 Task: Open Card IT Infrastructure Planning in Board Team Collaboration Software to Workspace Business Incubators and add a team member Softage.1@softage.net, a label Yellow, a checklist Data Science, an attachment from your onedrive, a color Yellow and finally, add a card description 'Conduct customer research for new customer satisfaction metrics' and a comment 'This task presents an opportunity to demonstrate our project management and organizational skills, coordinating resources and timelines effectively.'. Add a start date 'Jan 01, 1900' with a due date 'Jan 08, 1900'
Action: Mouse moved to (292, 177)
Screenshot: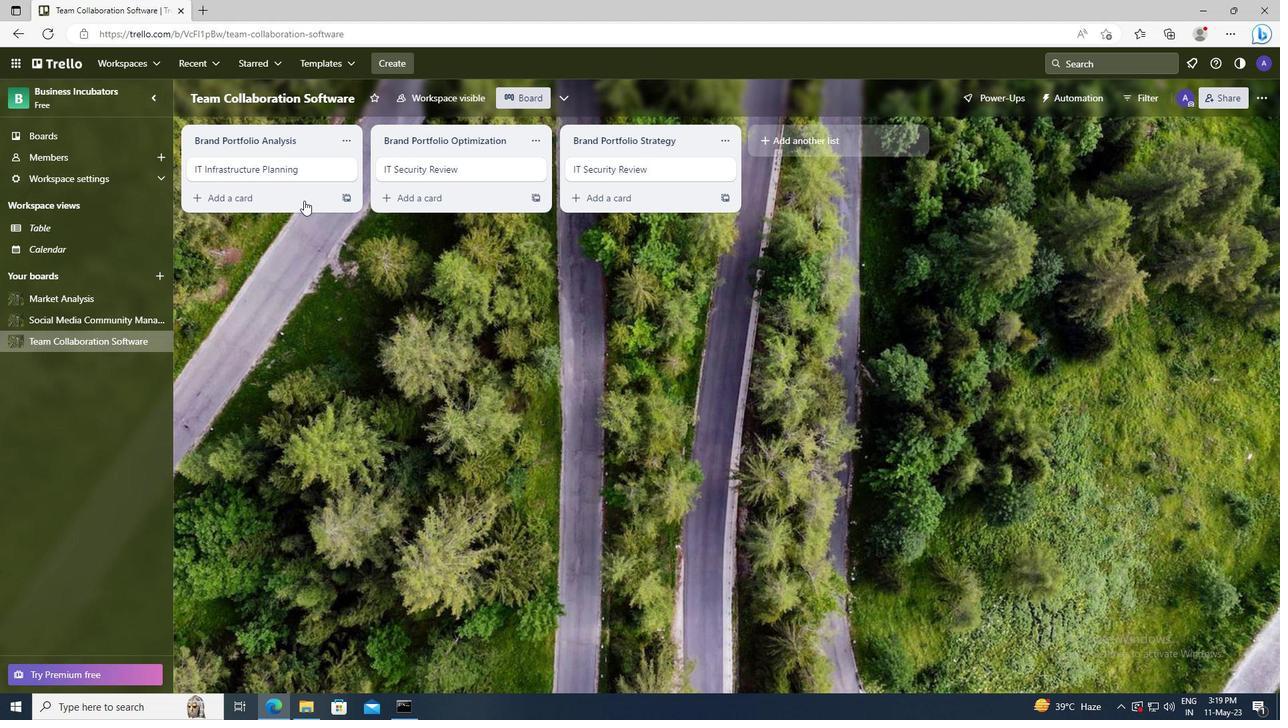 
Action: Mouse pressed left at (292, 177)
Screenshot: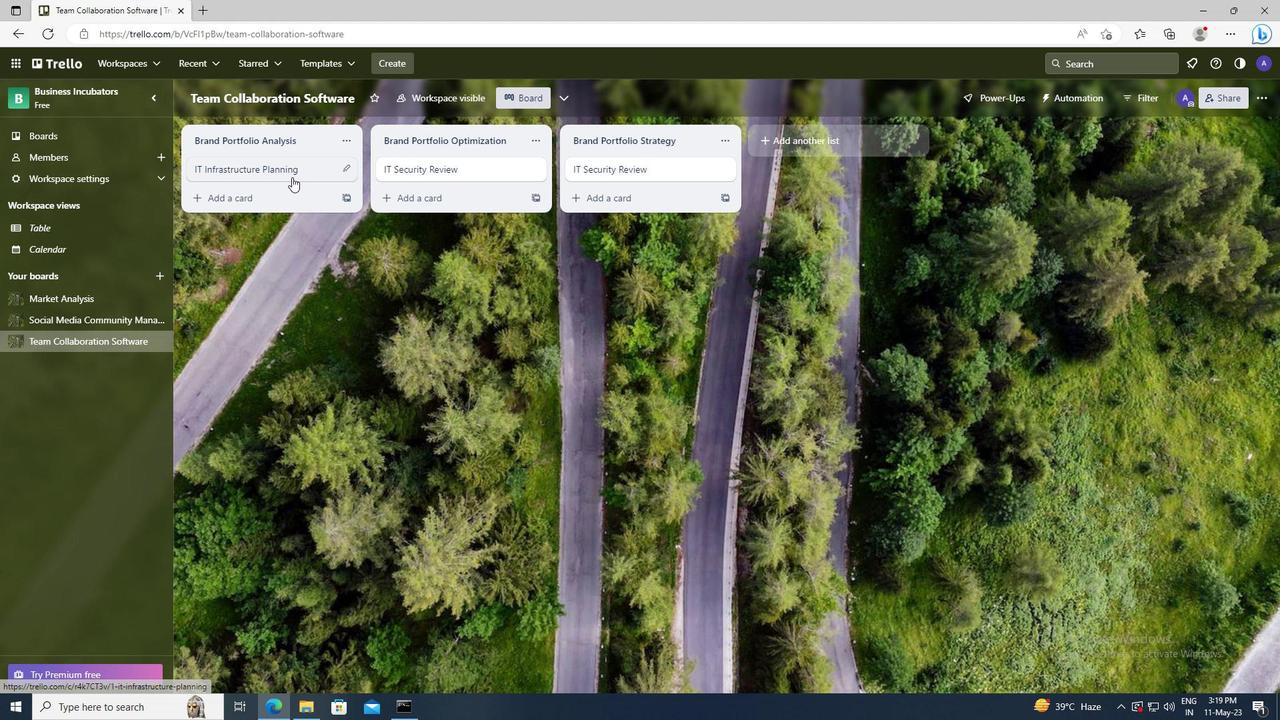 
Action: Mouse moved to (800, 170)
Screenshot: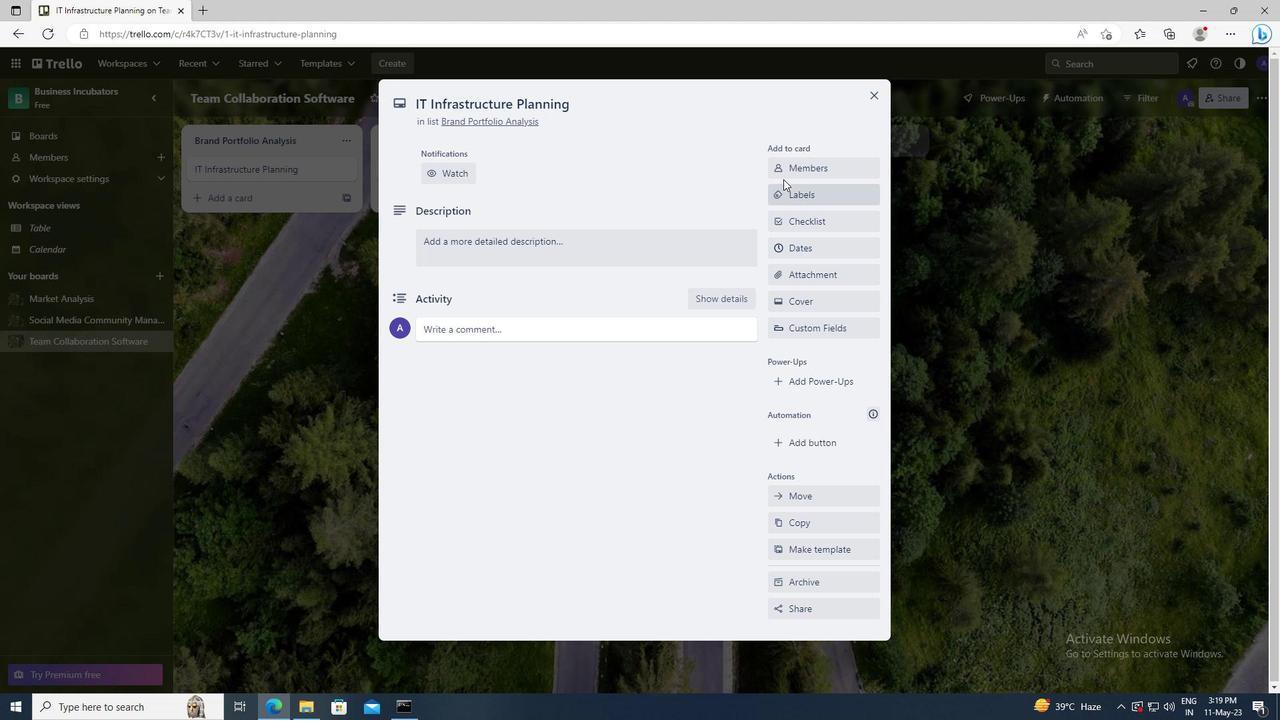 
Action: Mouse pressed left at (800, 170)
Screenshot: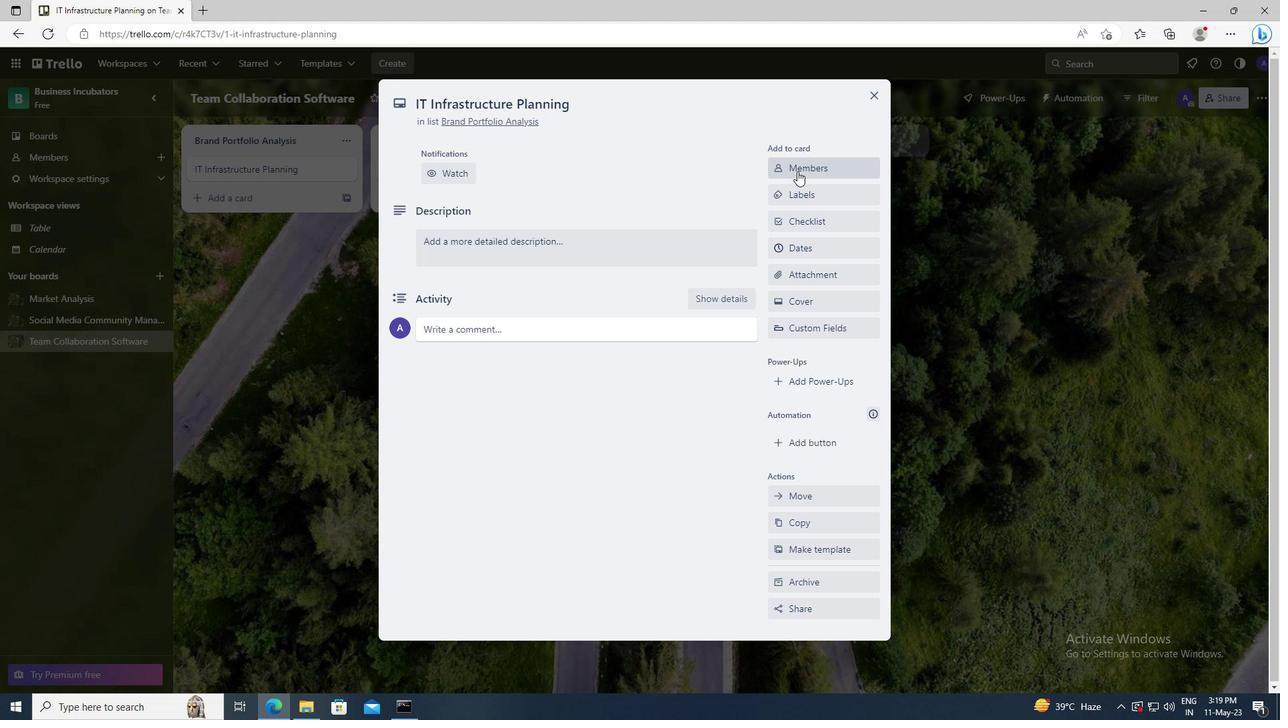 
Action: Mouse moved to (808, 230)
Screenshot: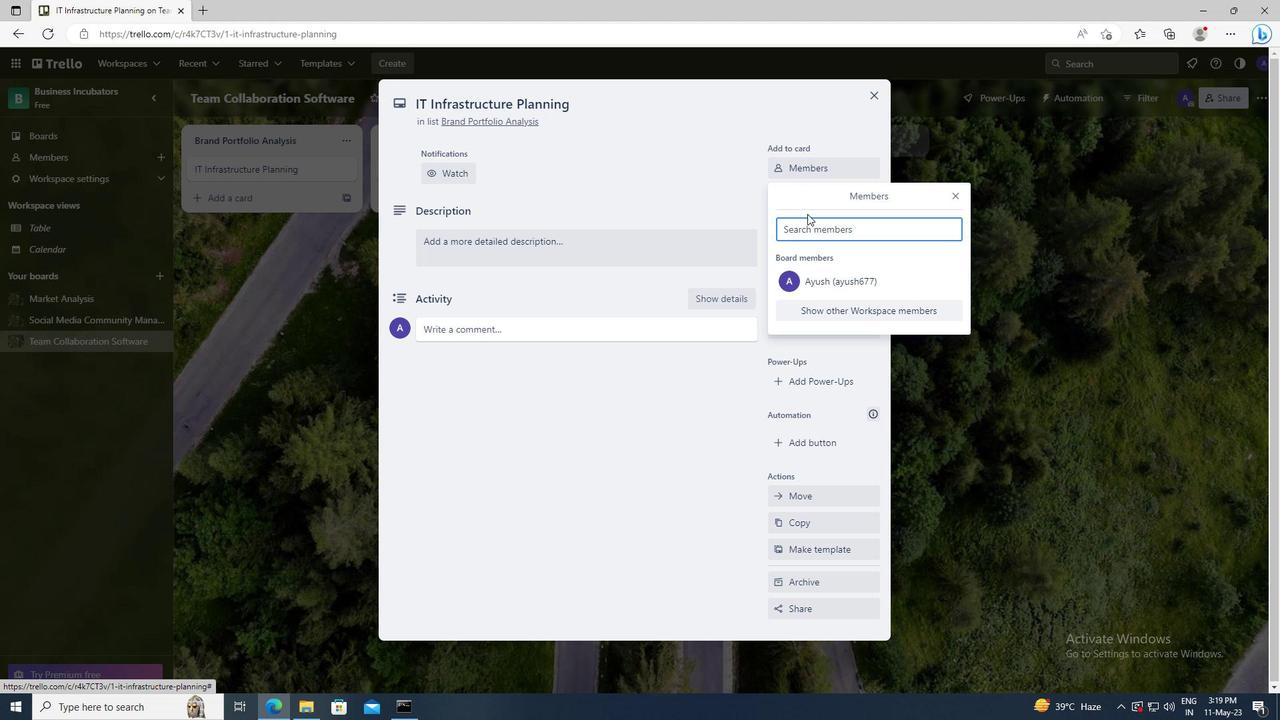 
Action: Mouse pressed left at (808, 230)
Screenshot: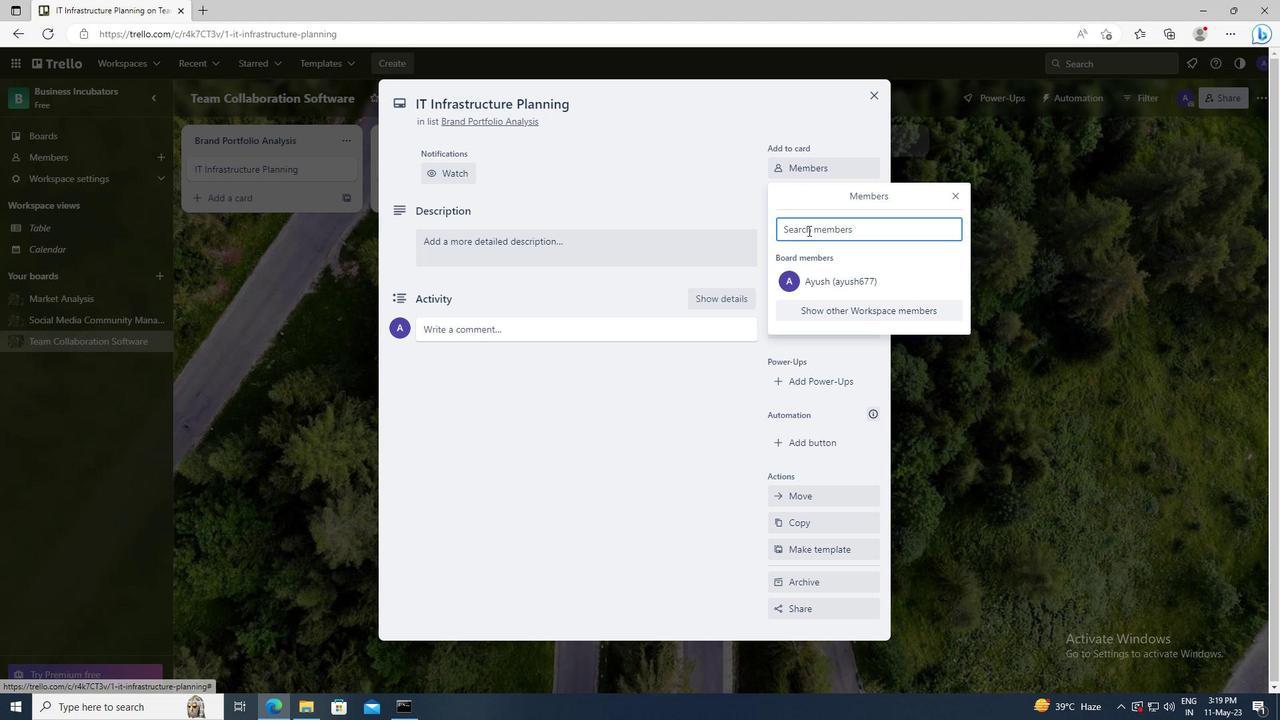 
Action: Key pressed <Key.shift>SOFTAGE.1
Screenshot: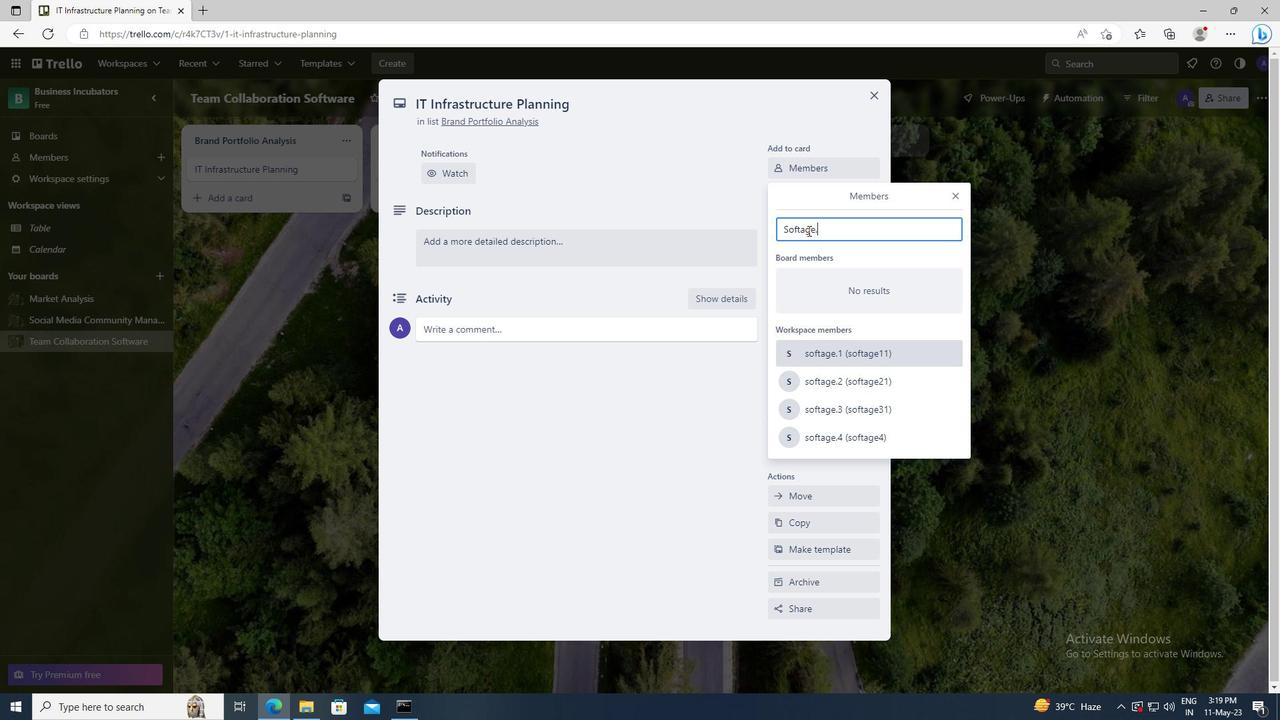 
Action: Mouse moved to (824, 352)
Screenshot: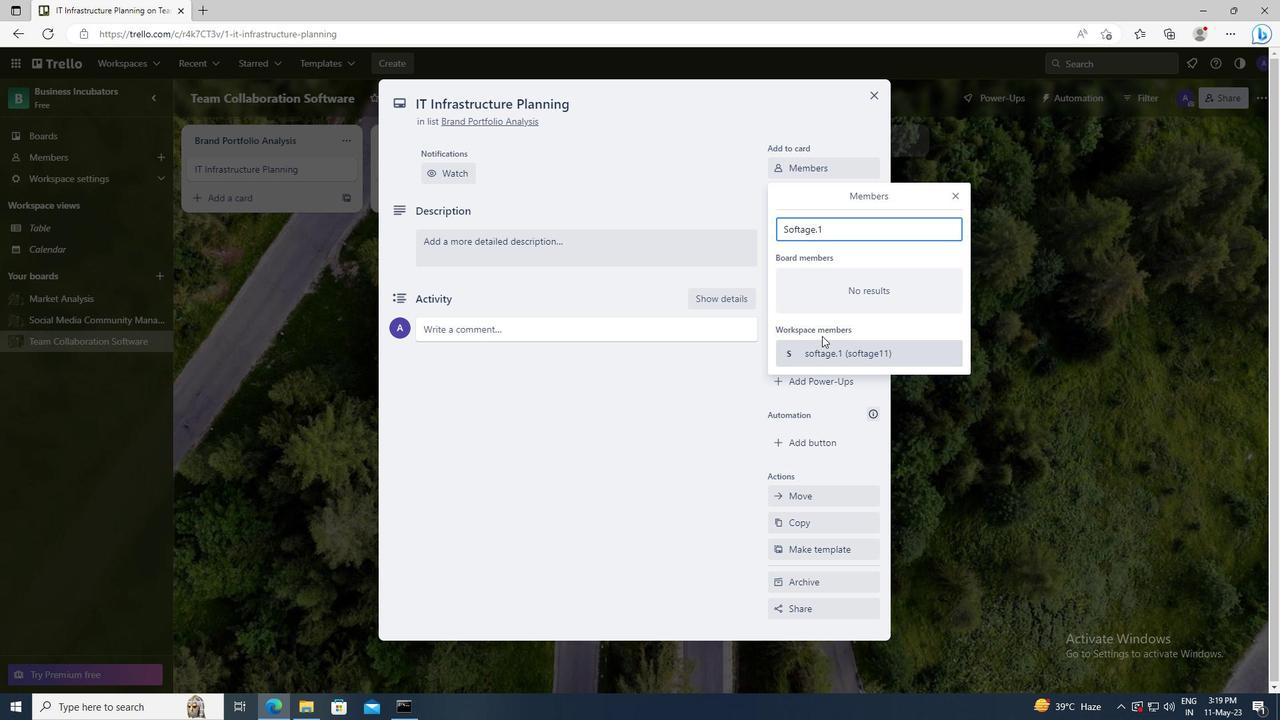 
Action: Mouse pressed left at (824, 352)
Screenshot: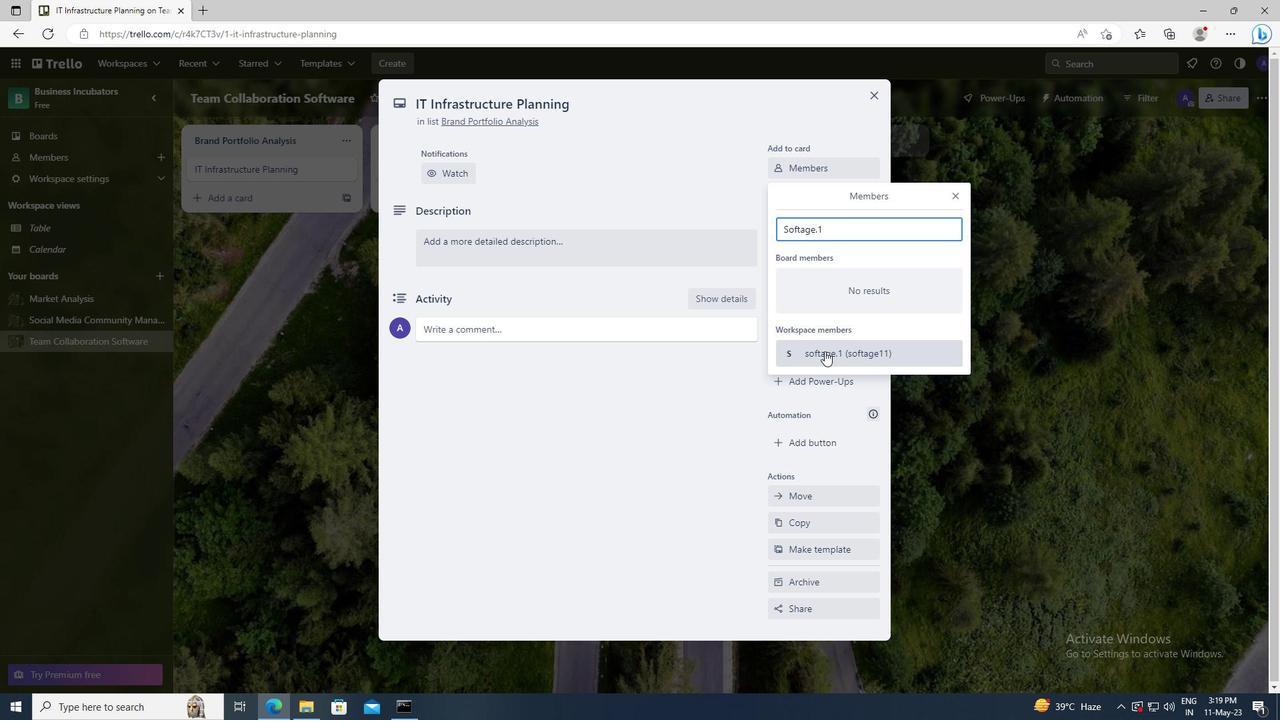 
Action: Mouse moved to (955, 196)
Screenshot: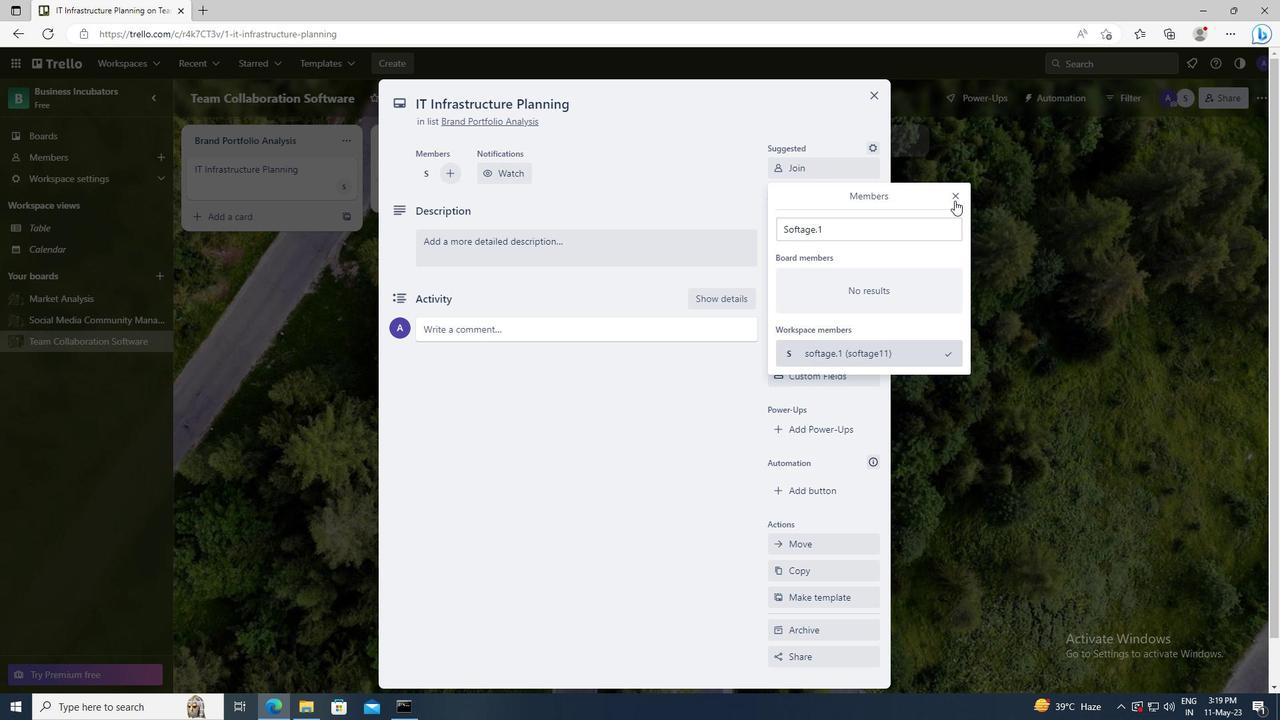 
Action: Mouse pressed left at (955, 196)
Screenshot: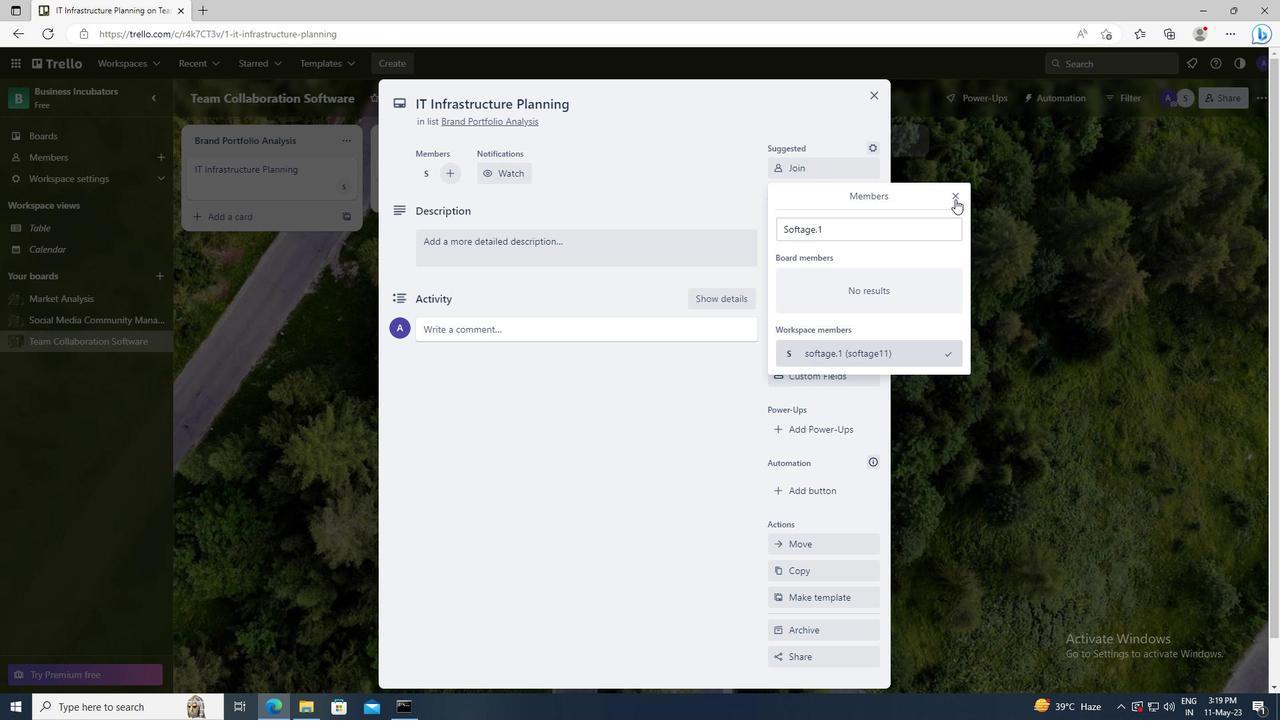 
Action: Mouse moved to (842, 236)
Screenshot: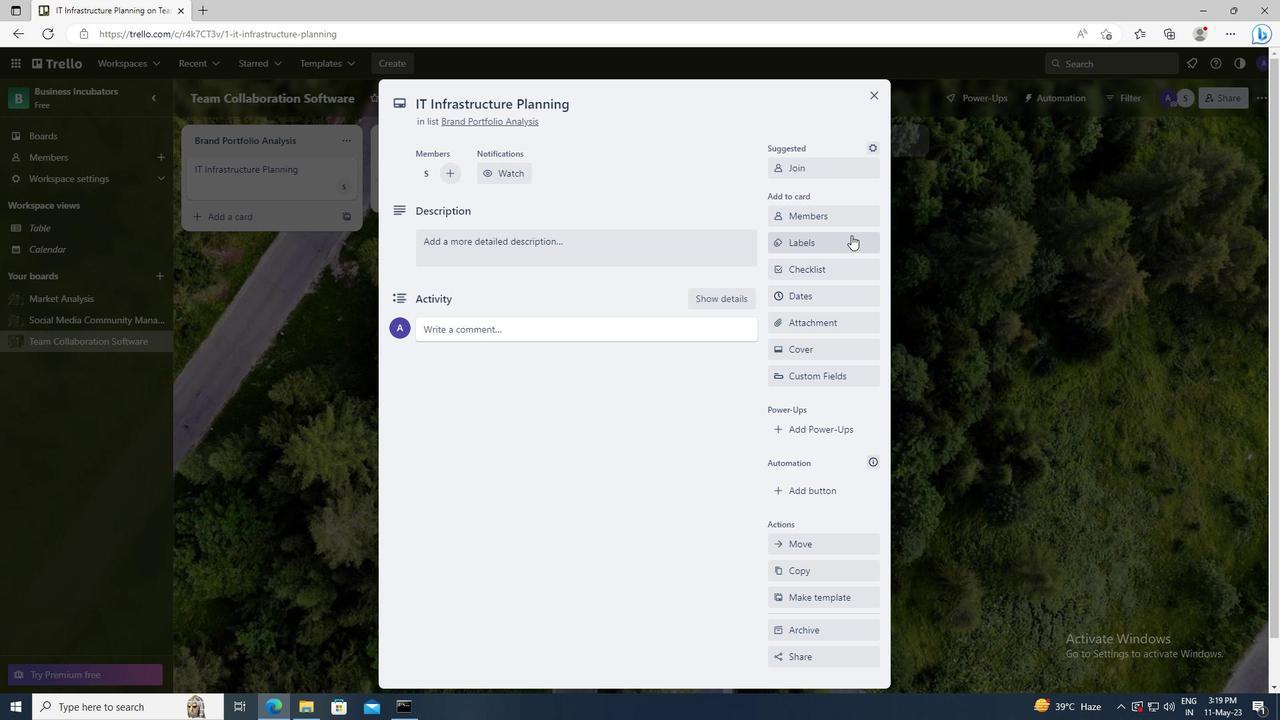 
Action: Mouse pressed left at (842, 236)
Screenshot: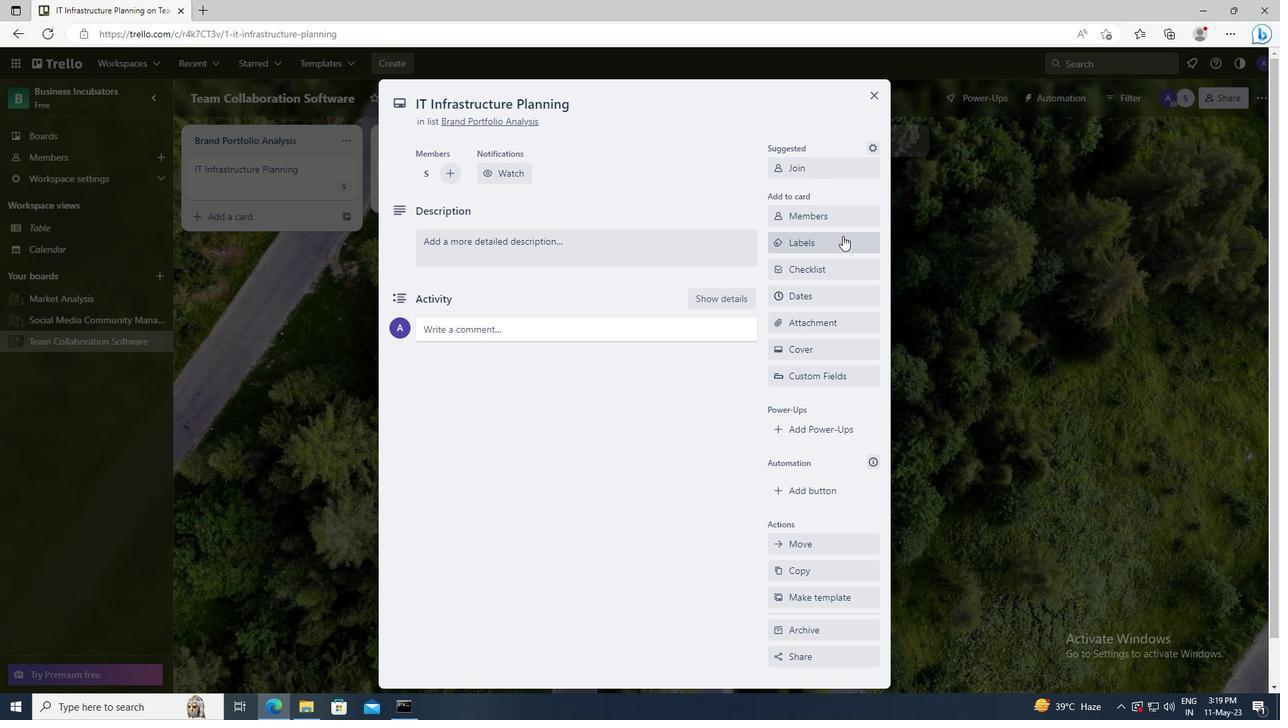 
Action: Mouse moved to (854, 508)
Screenshot: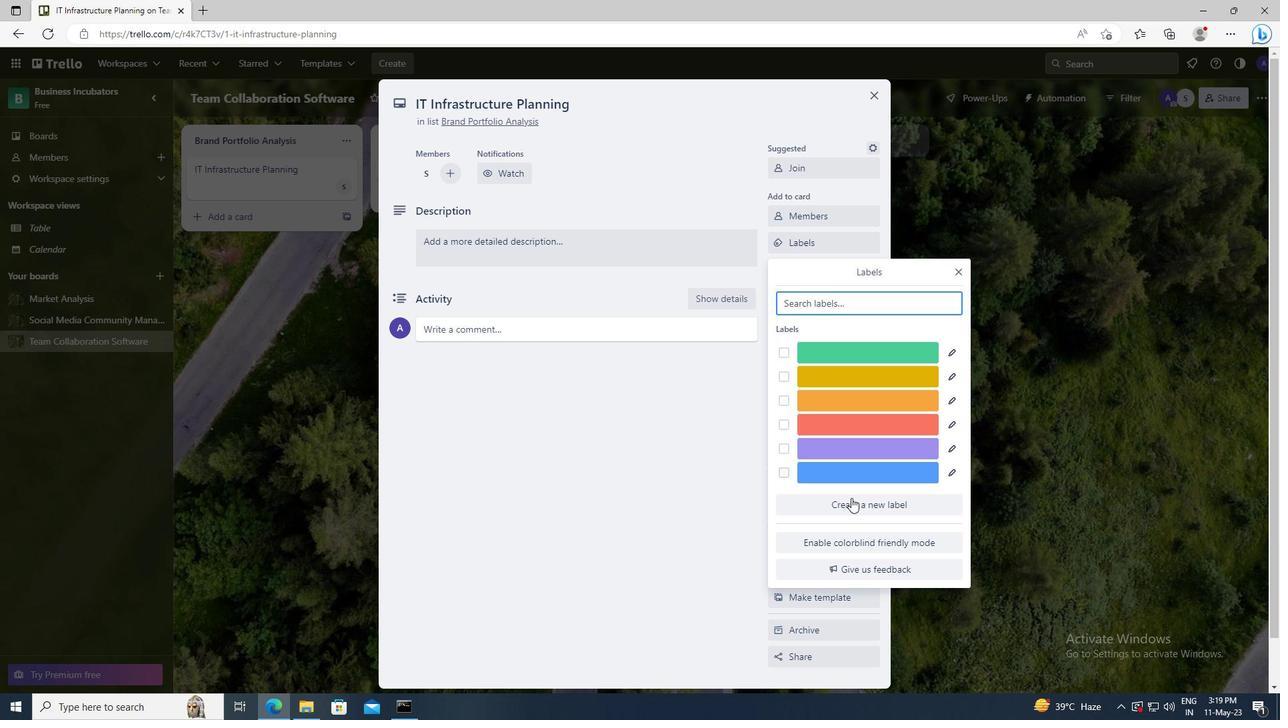 
Action: Mouse pressed left at (854, 508)
Screenshot: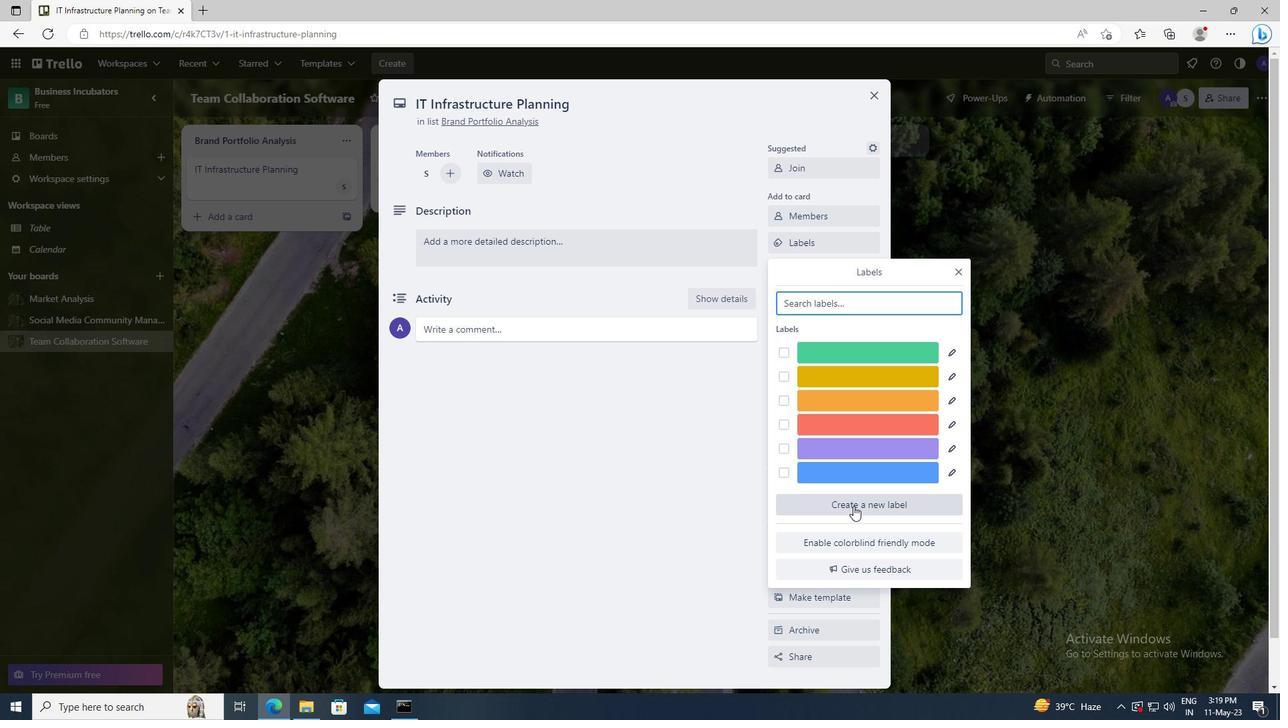 
Action: Mouse moved to (838, 465)
Screenshot: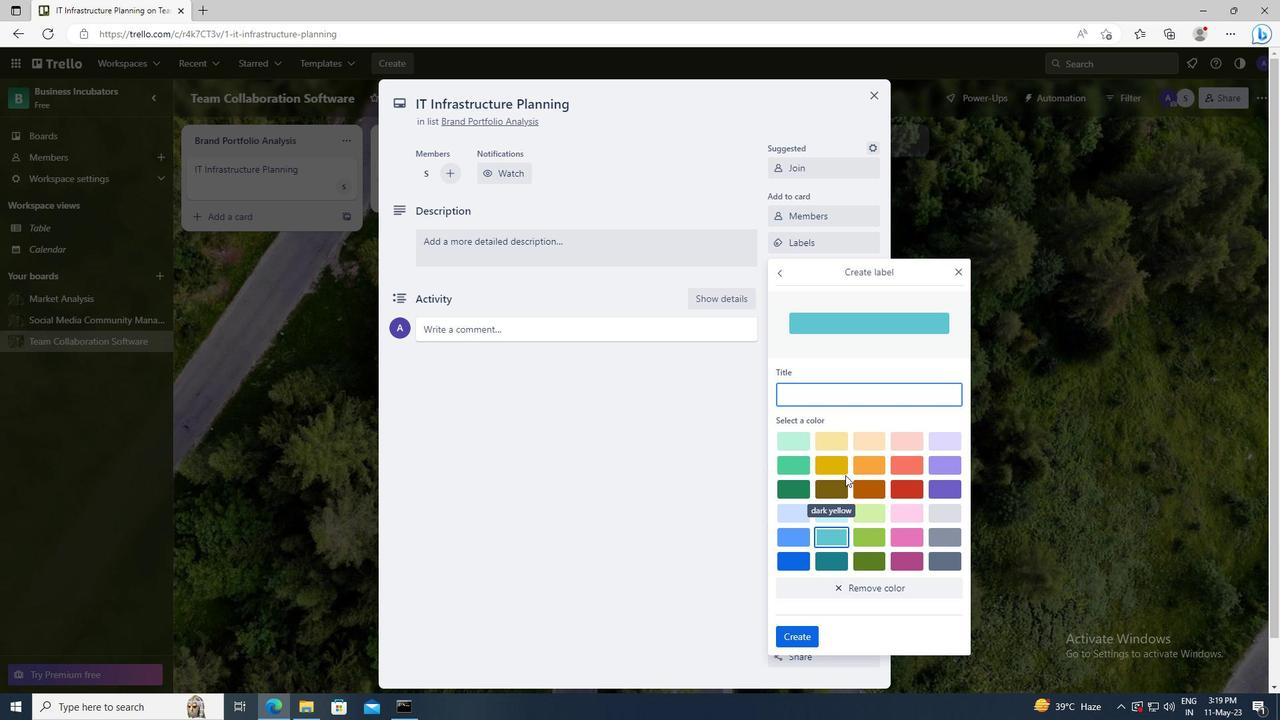 
Action: Mouse pressed left at (838, 465)
Screenshot: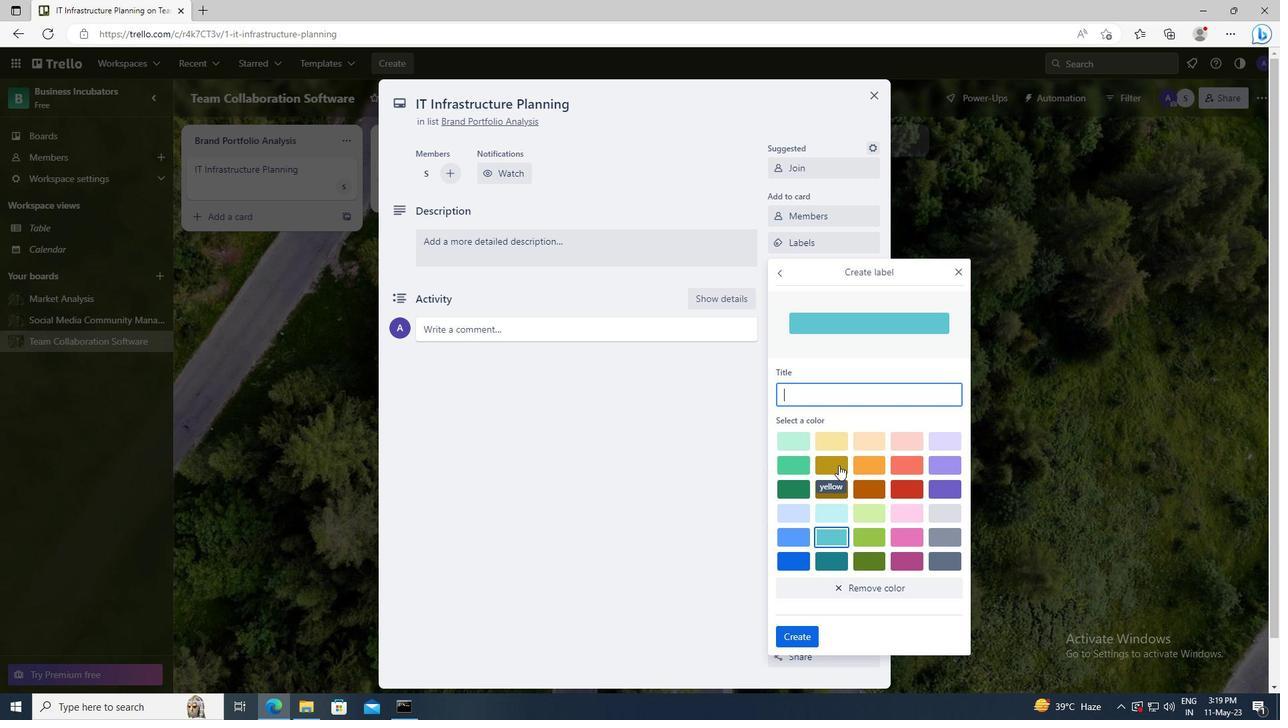 
Action: Mouse moved to (803, 633)
Screenshot: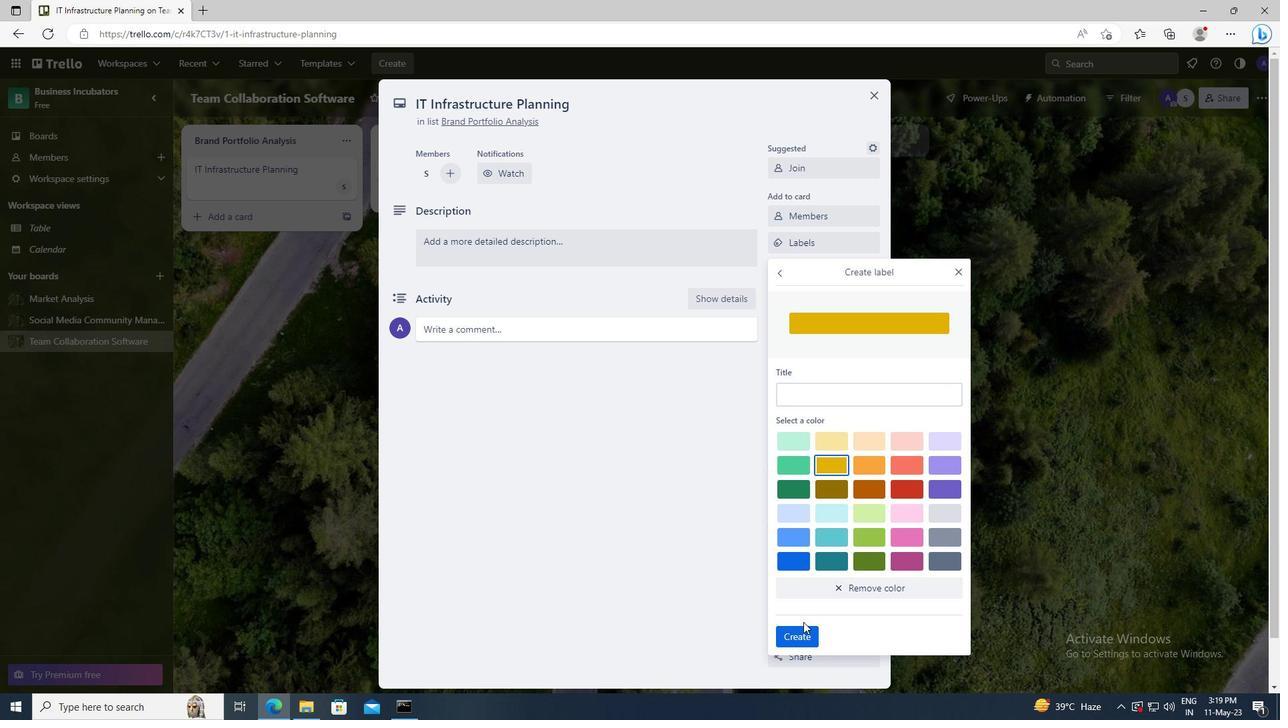 
Action: Mouse pressed left at (803, 633)
Screenshot: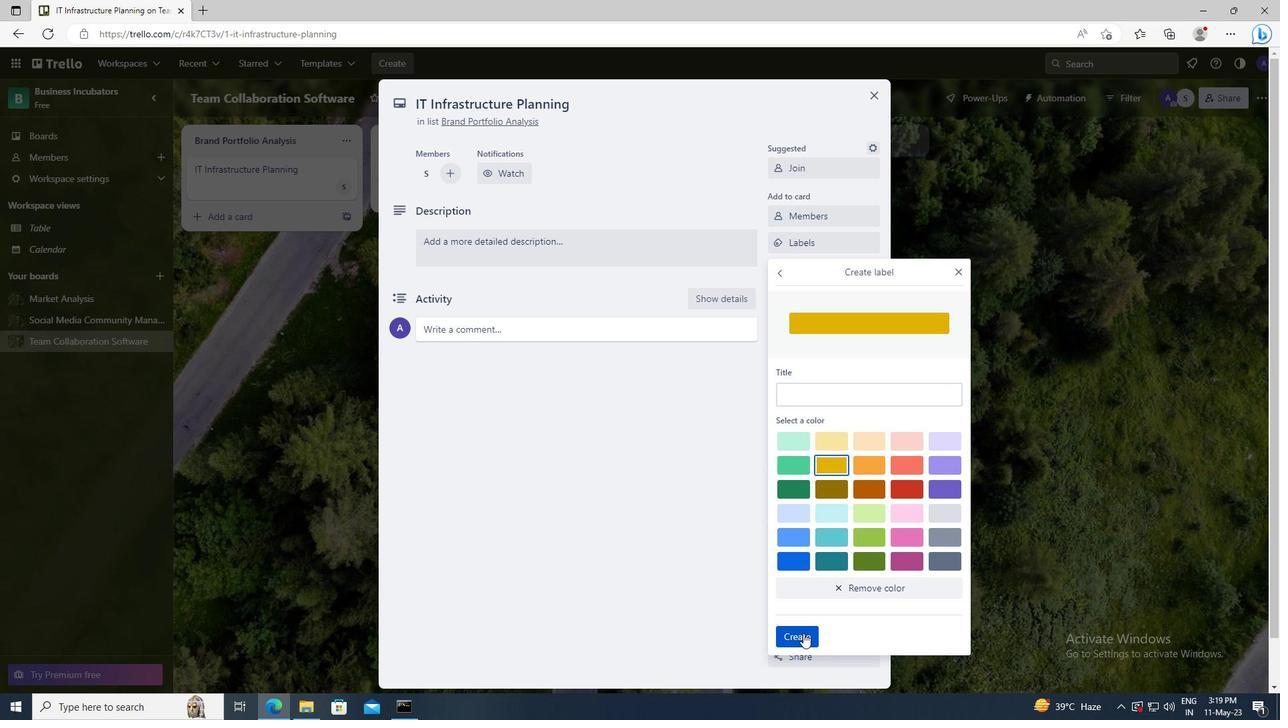 
Action: Mouse moved to (957, 270)
Screenshot: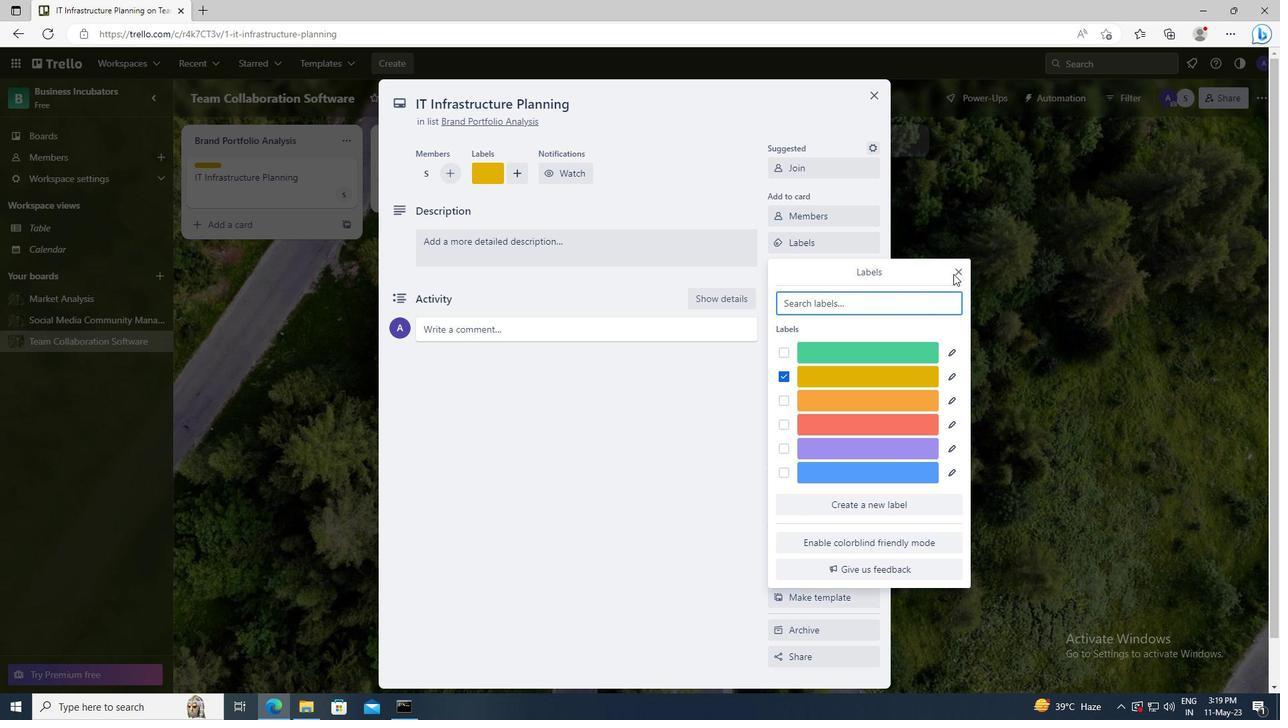 
Action: Mouse pressed left at (957, 270)
Screenshot: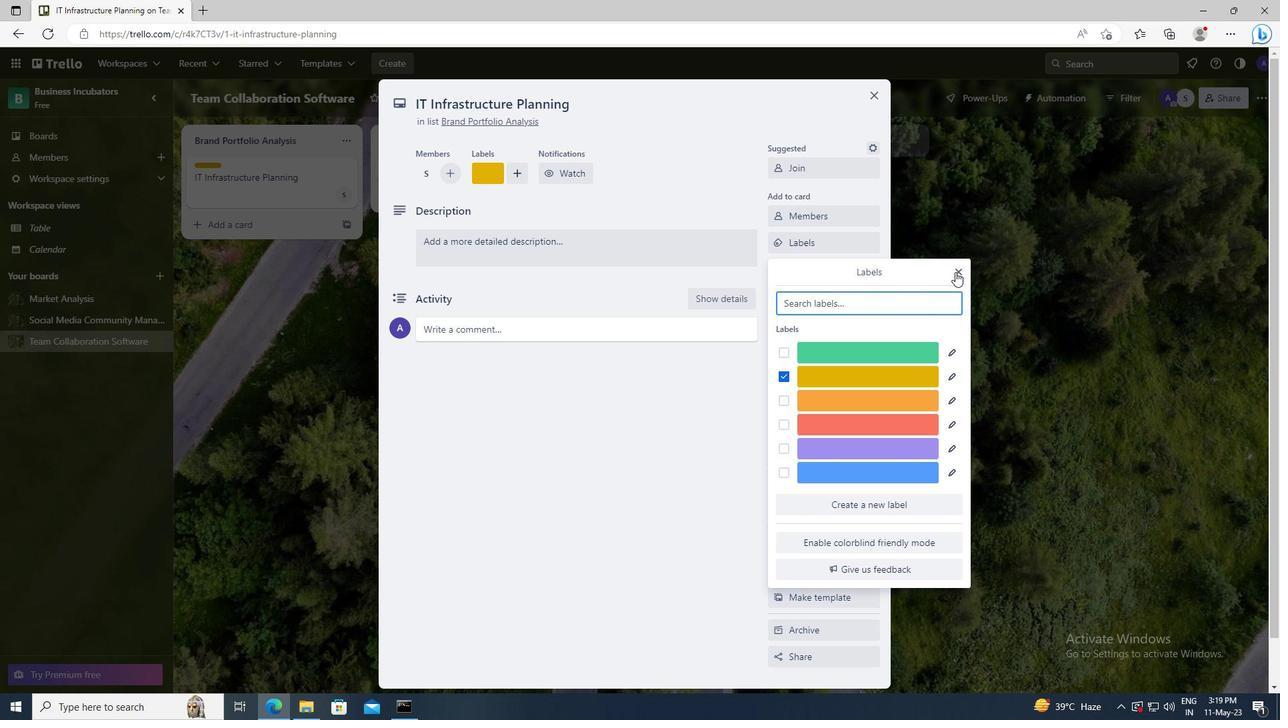 
Action: Mouse moved to (846, 270)
Screenshot: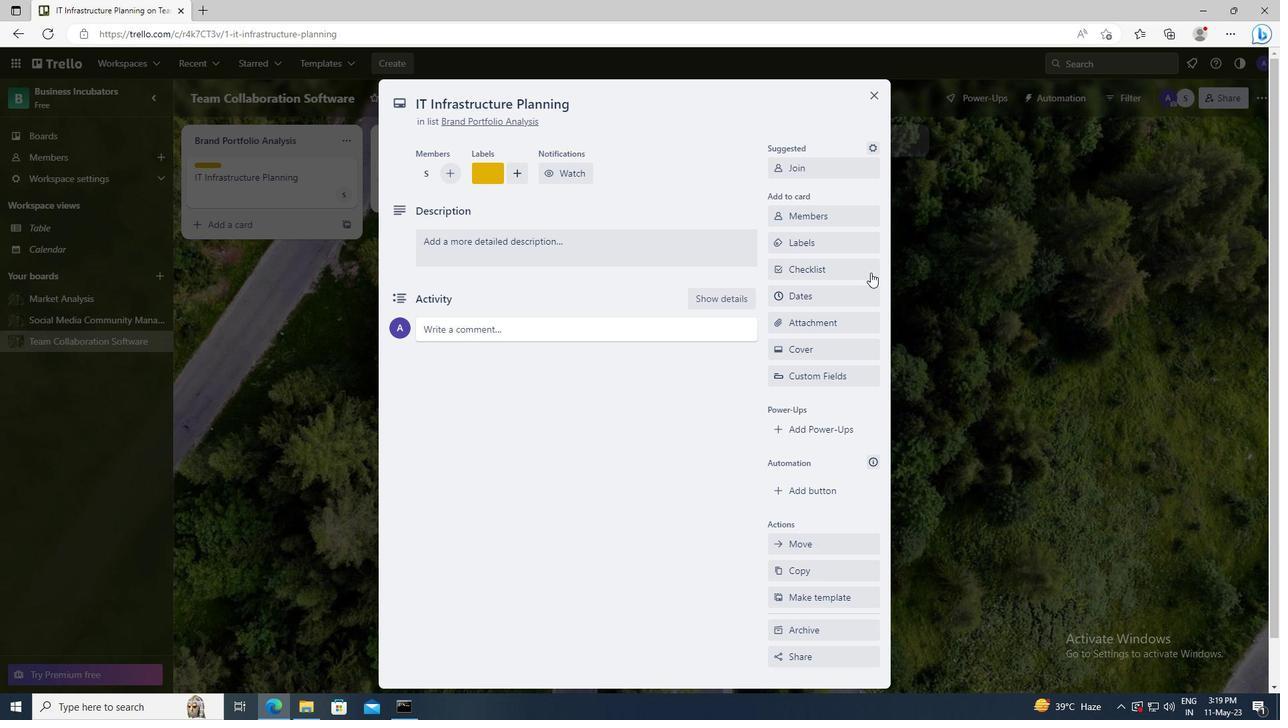 
Action: Mouse pressed left at (846, 270)
Screenshot: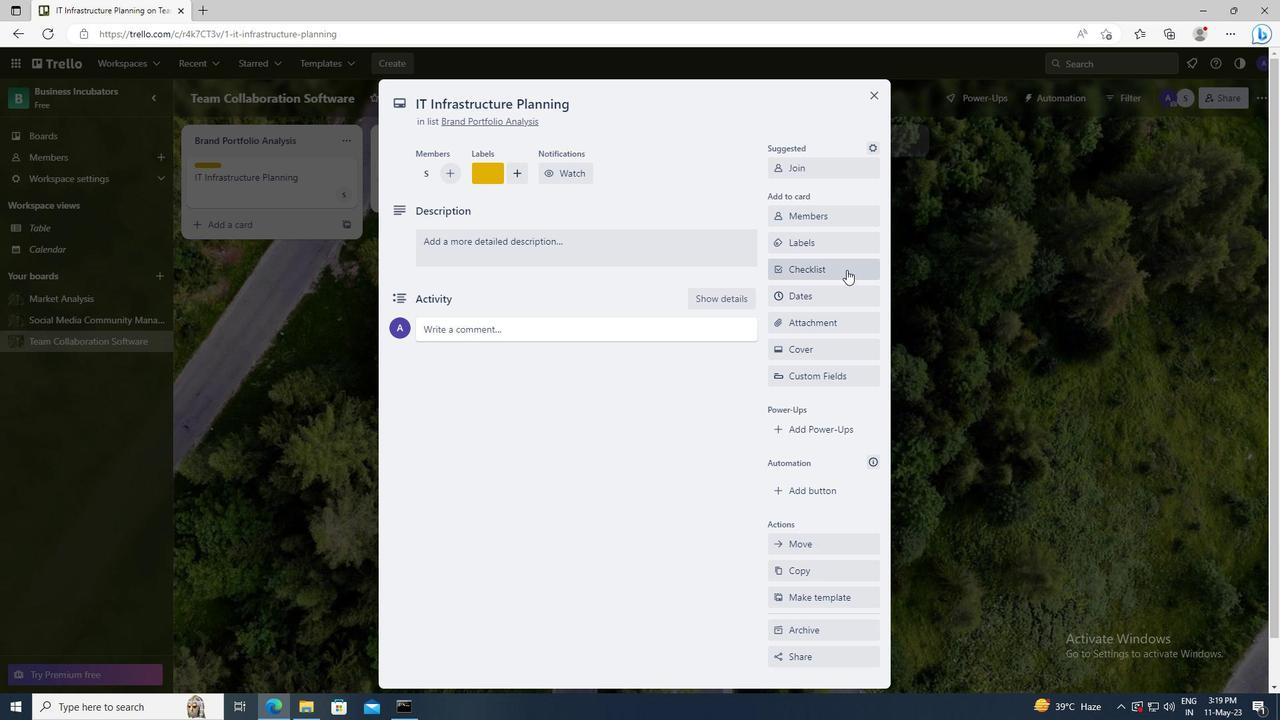 
Action: Key pressed <Key.shift>DATA<Key.space><Key.shift>SCIENCE
Screenshot: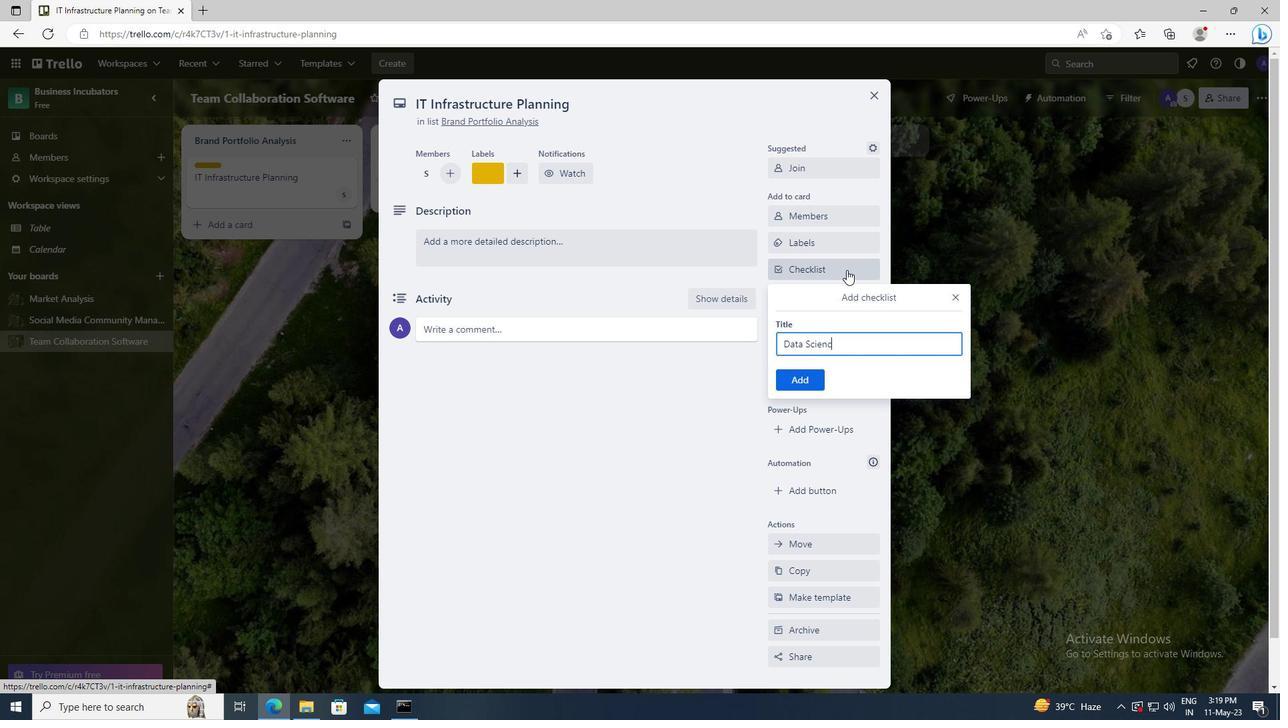 
Action: Mouse moved to (804, 376)
Screenshot: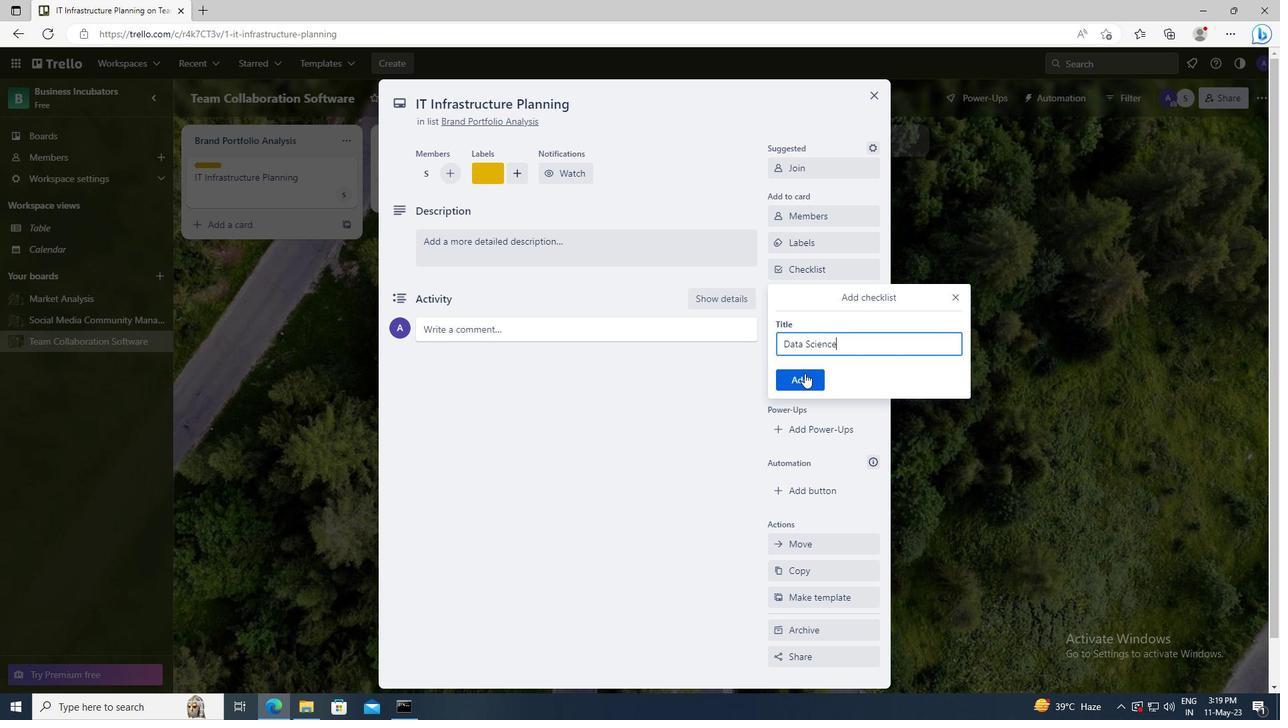 
Action: Mouse pressed left at (804, 376)
Screenshot: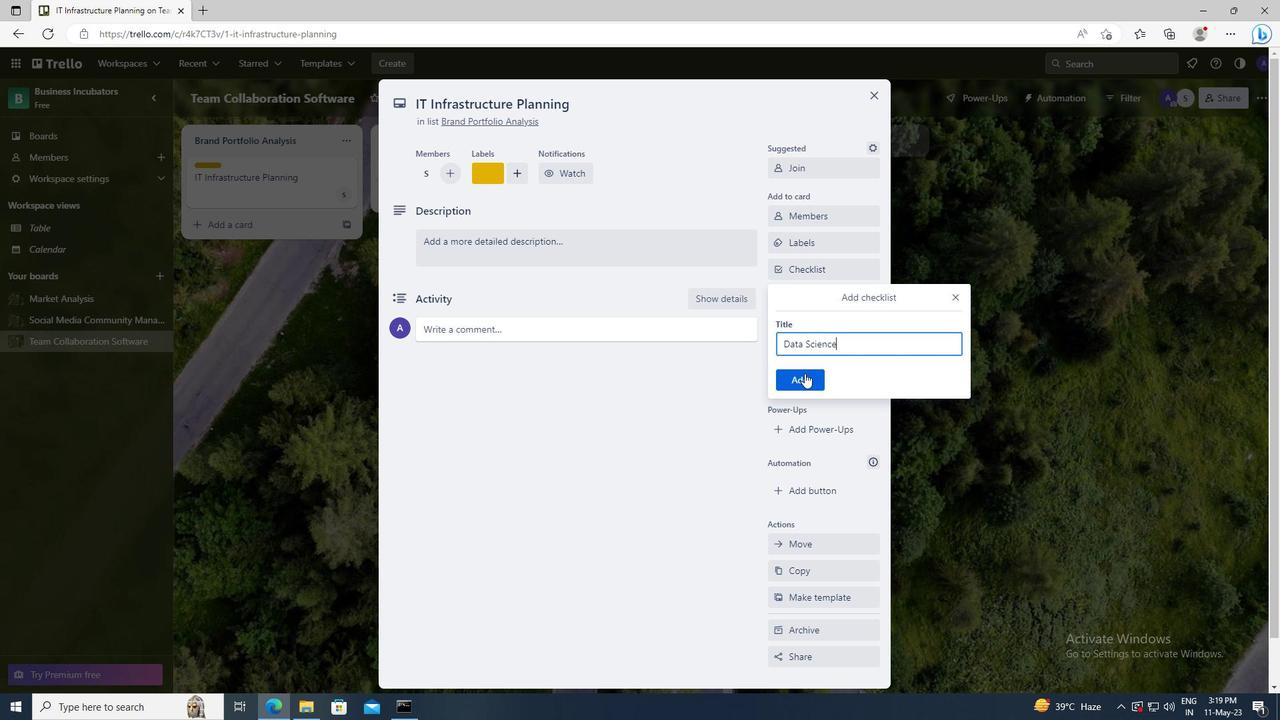 
Action: Mouse moved to (811, 326)
Screenshot: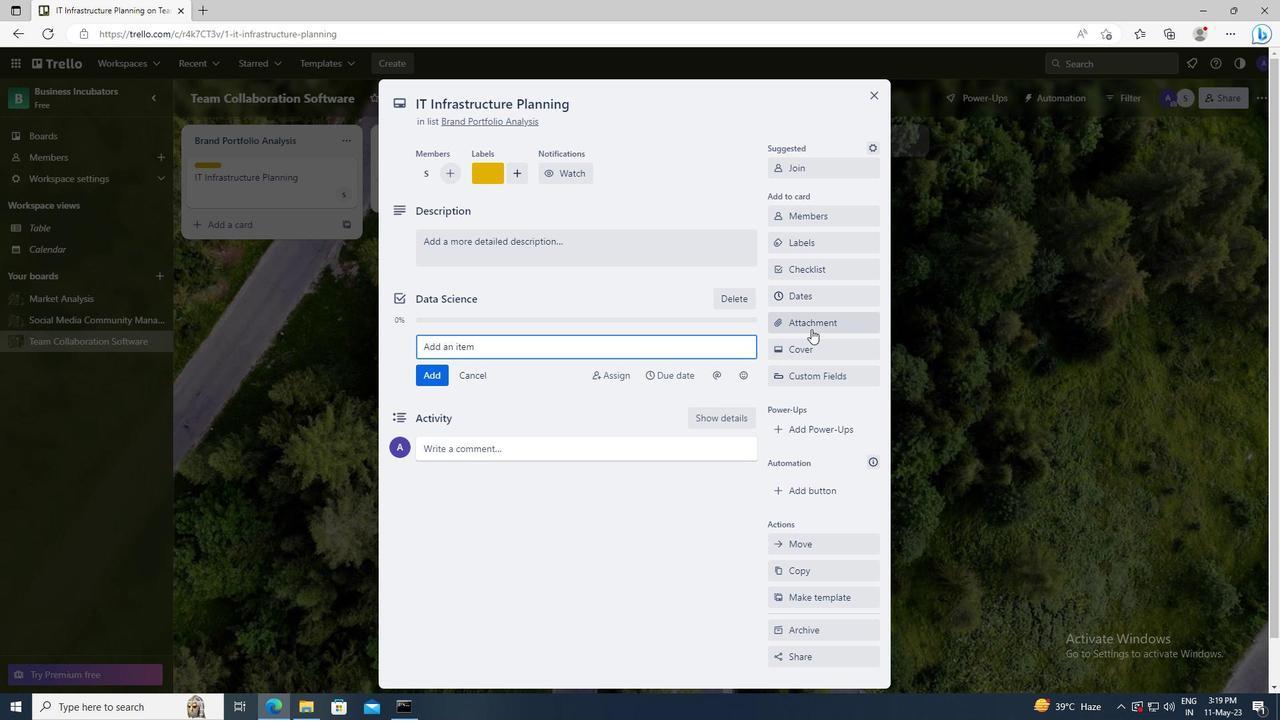 
Action: Mouse pressed left at (811, 326)
Screenshot: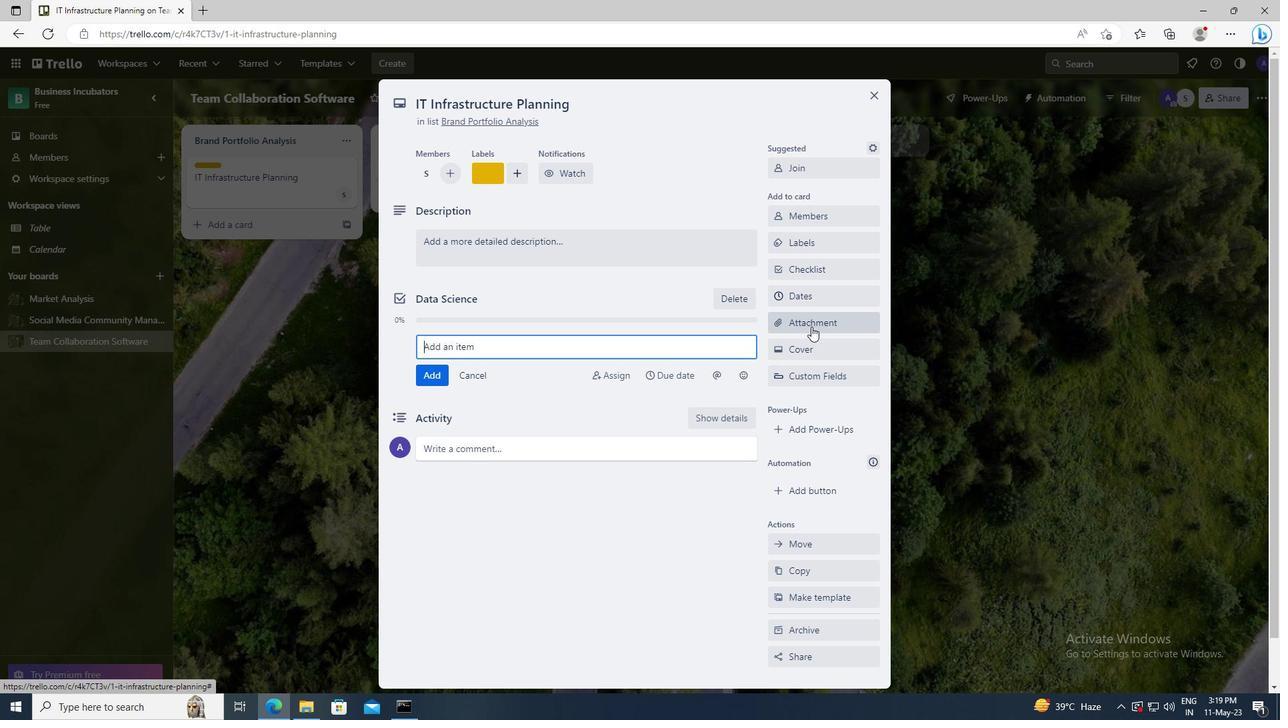 
Action: Mouse moved to (811, 484)
Screenshot: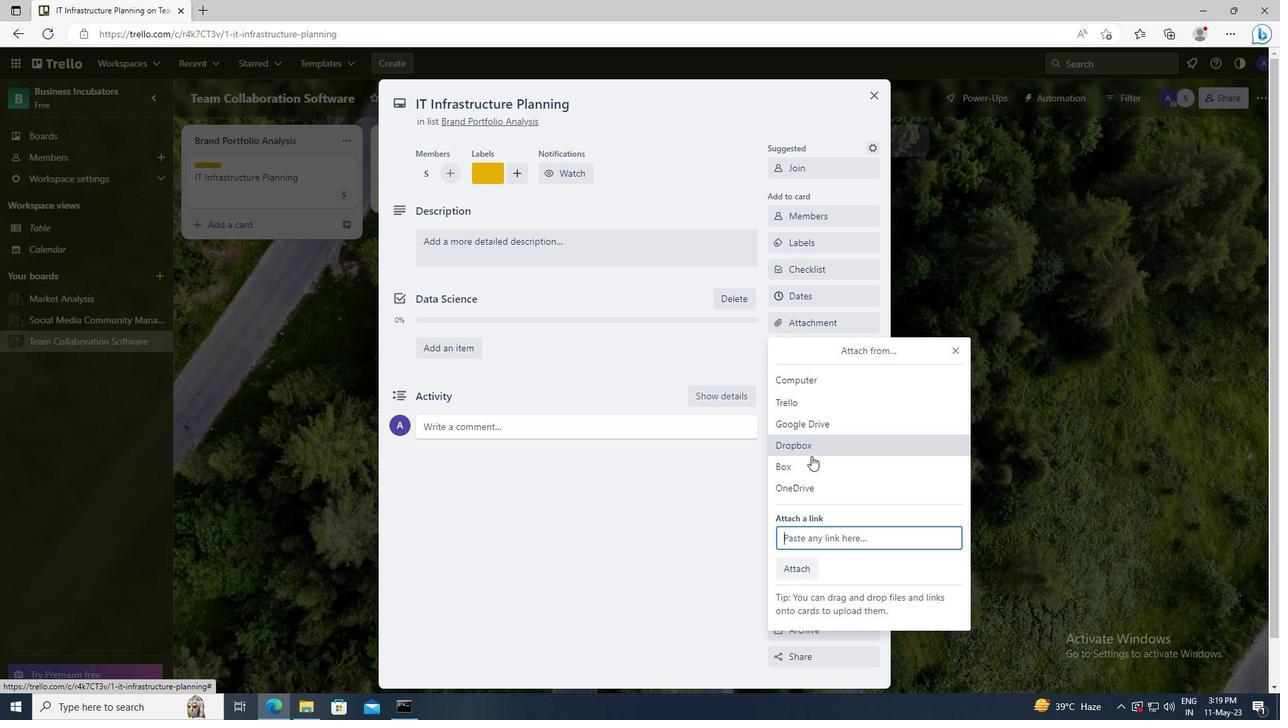 
Action: Mouse pressed left at (811, 484)
Screenshot: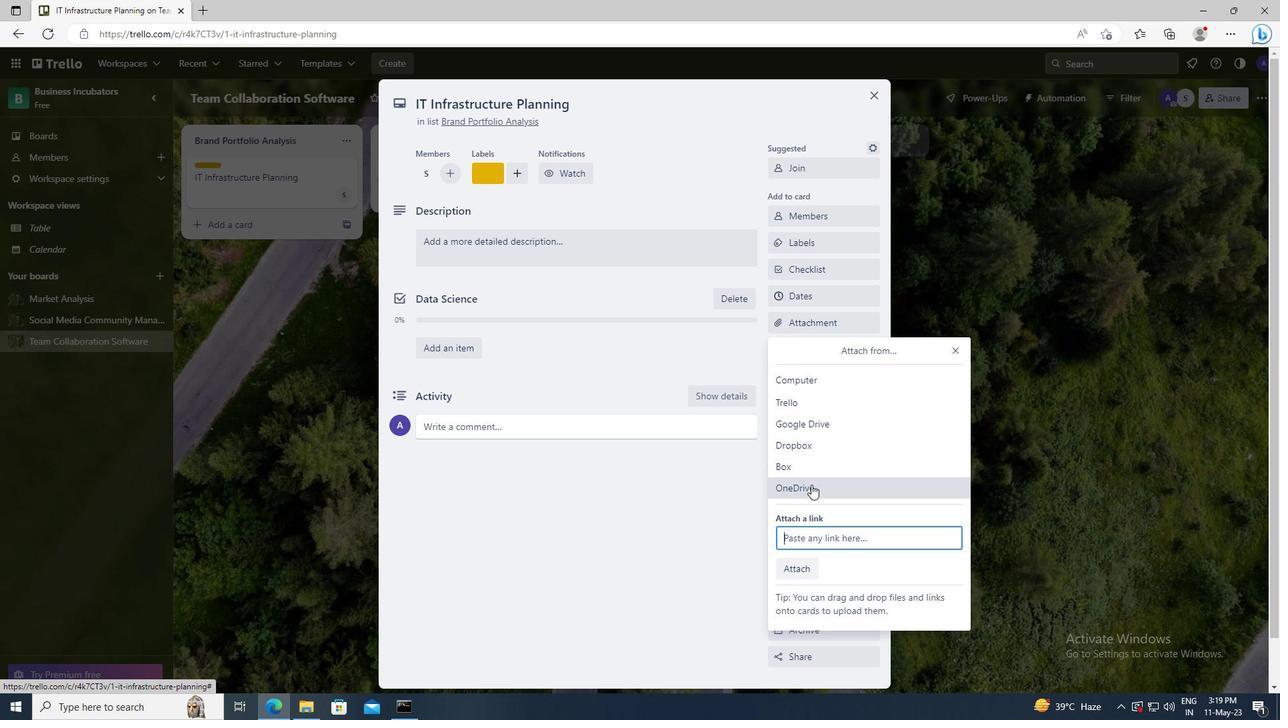 
Action: Mouse moved to (496, 264)
Screenshot: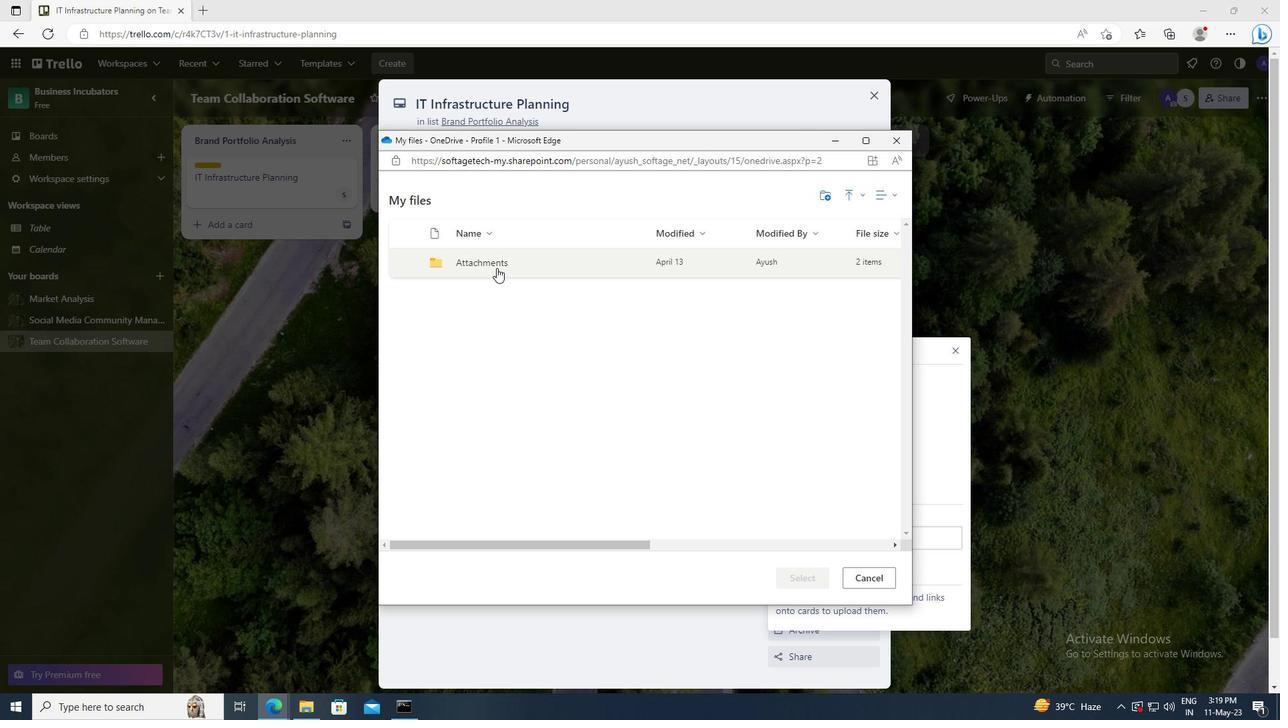 
Action: Mouse pressed left at (496, 264)
Screenshot: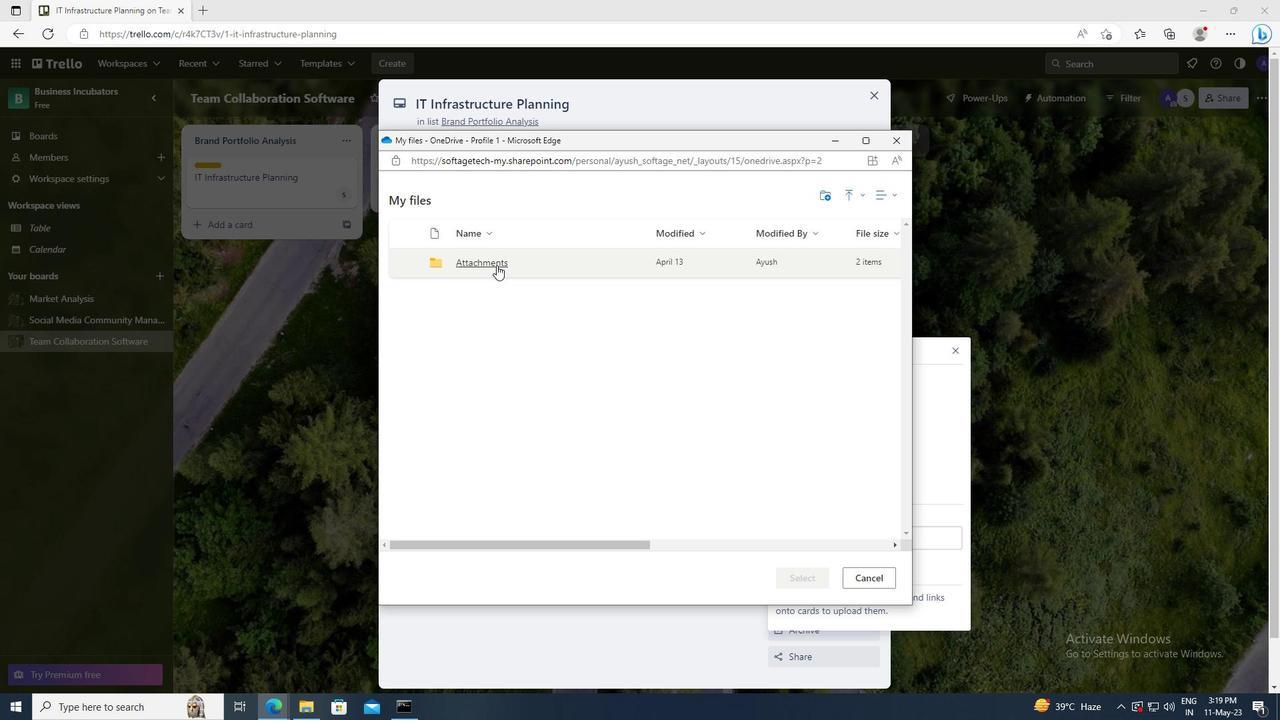 
Action: Mouse moved to (402, 261)
Screenshot: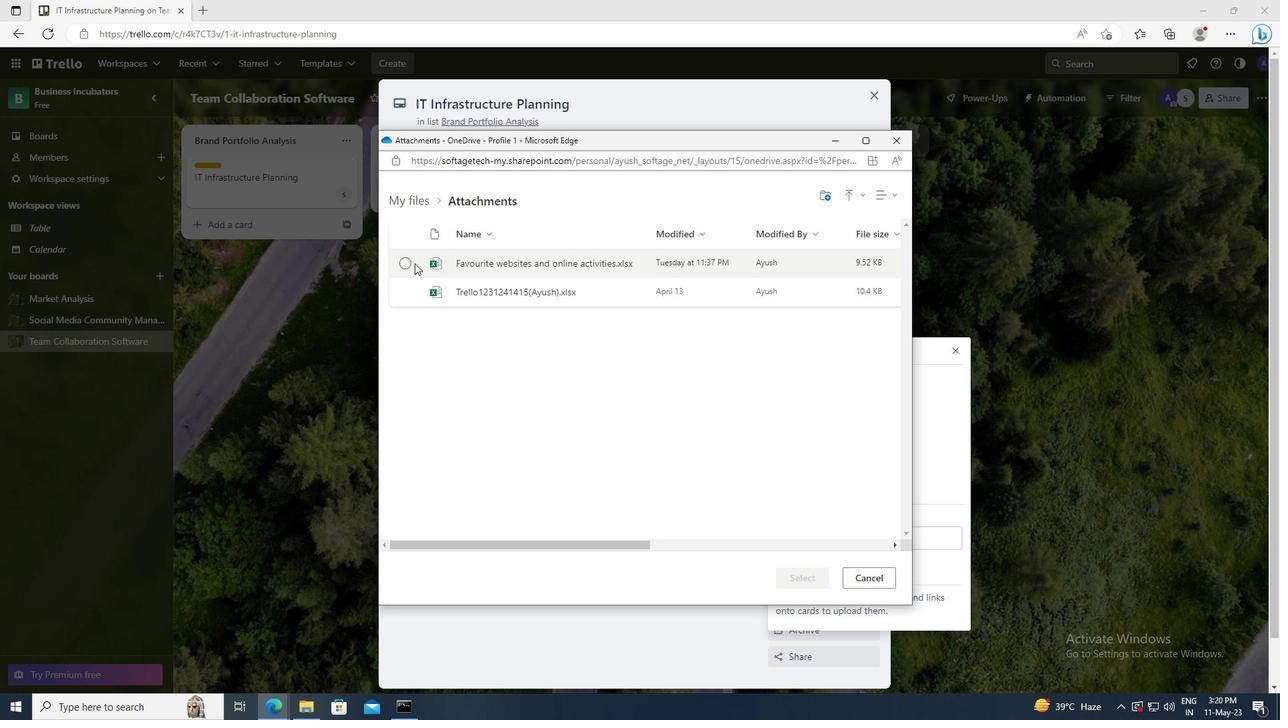 
Action: Mouse pressed left at (402, 261)
Screenshot: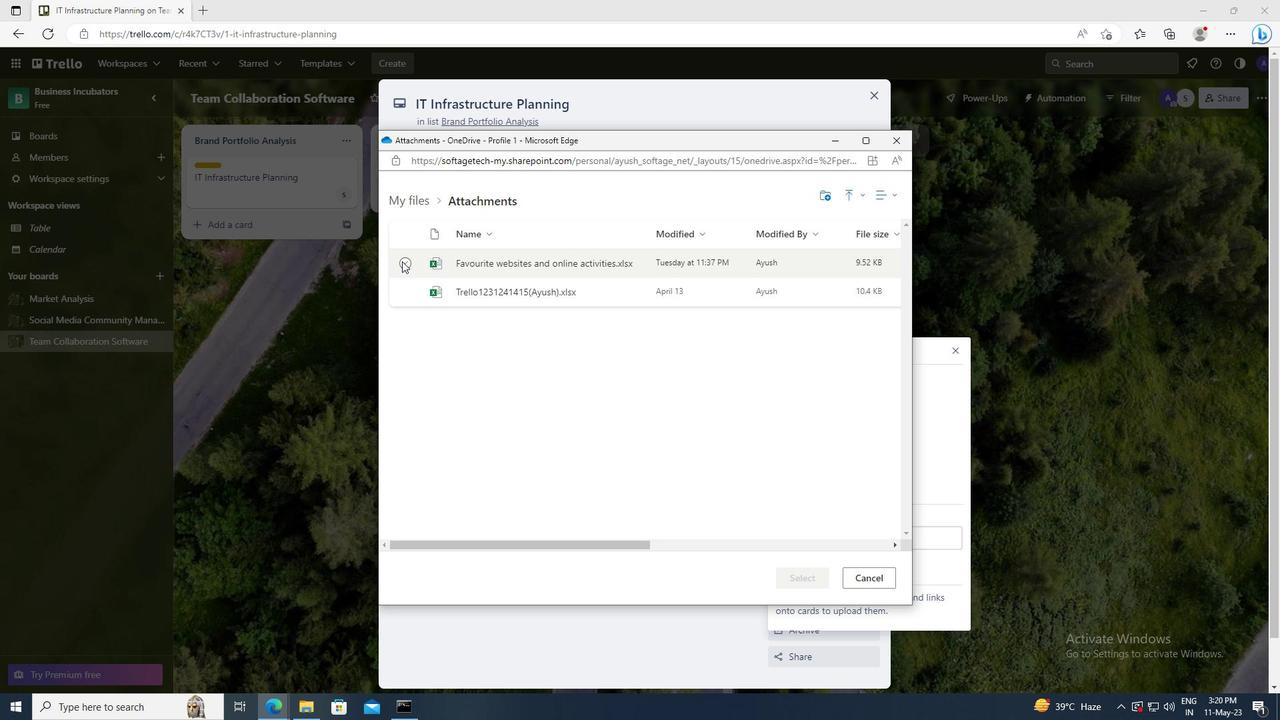 
Action: Mouse moved to (792, 578)
Screenshot: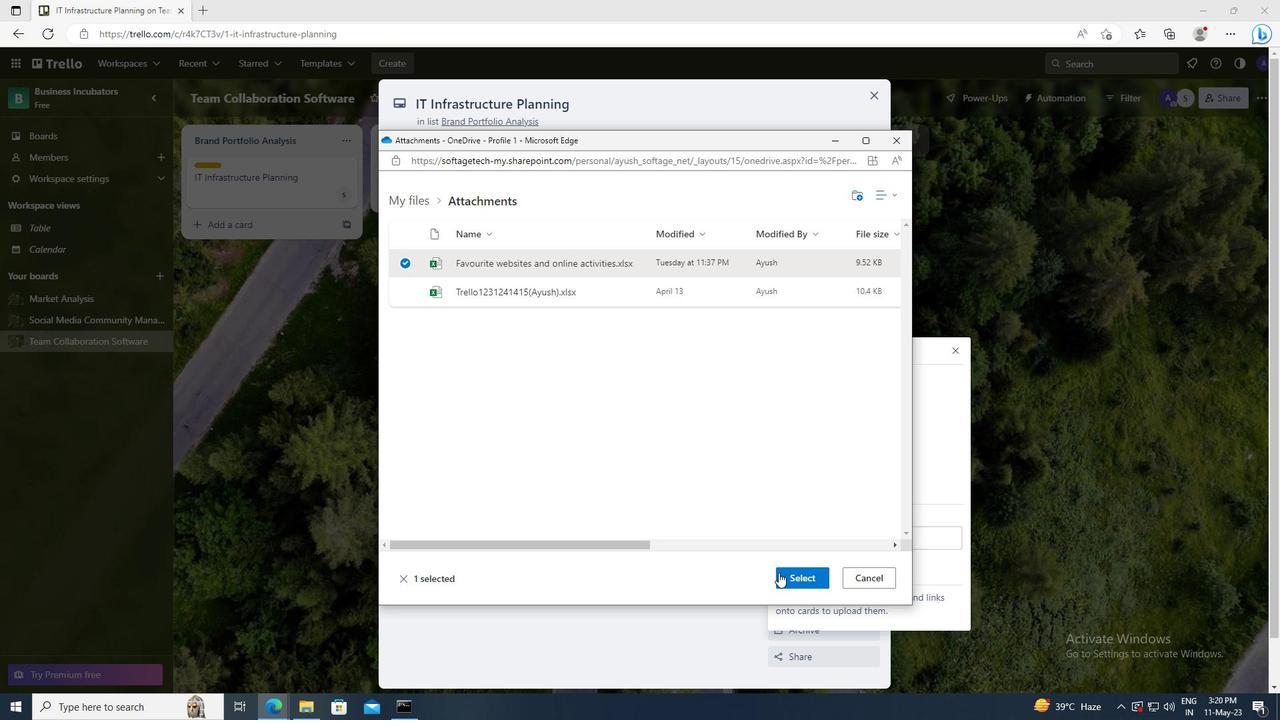 
Action: Mouse pressed left at (792, 578)
Screenshot: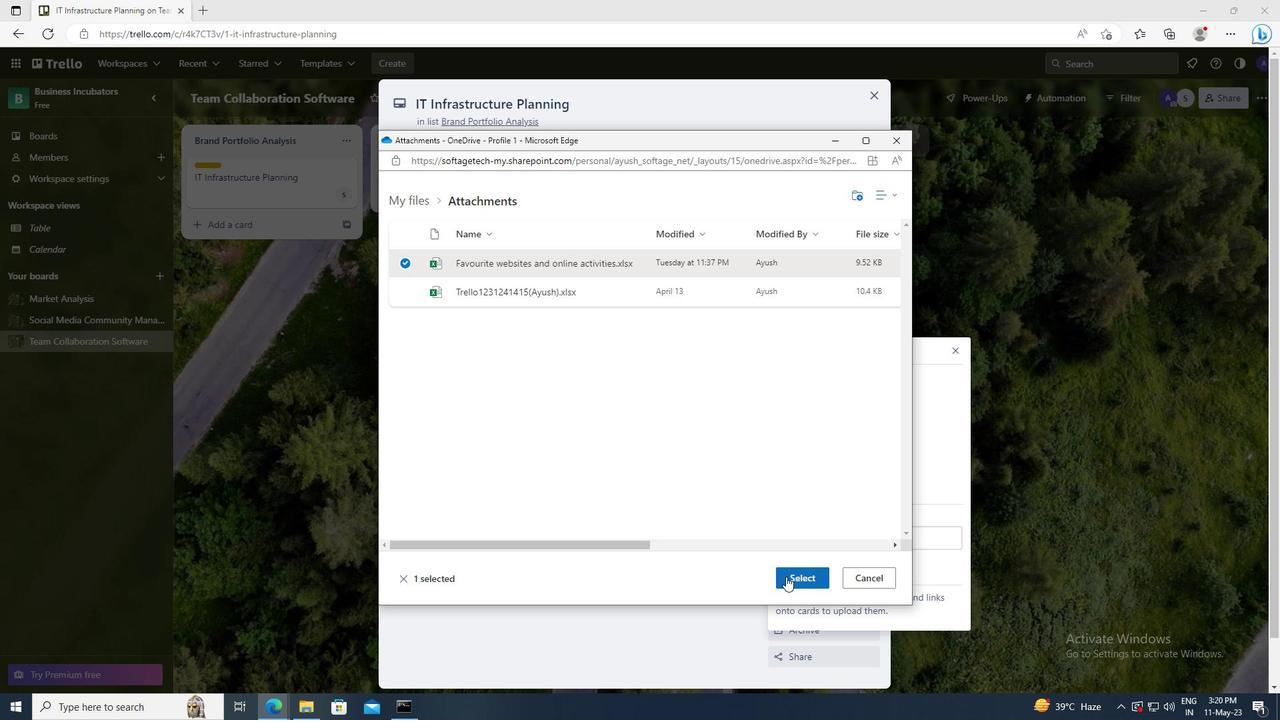 
Action: Mouse moved to (804, 352)
Screenshot: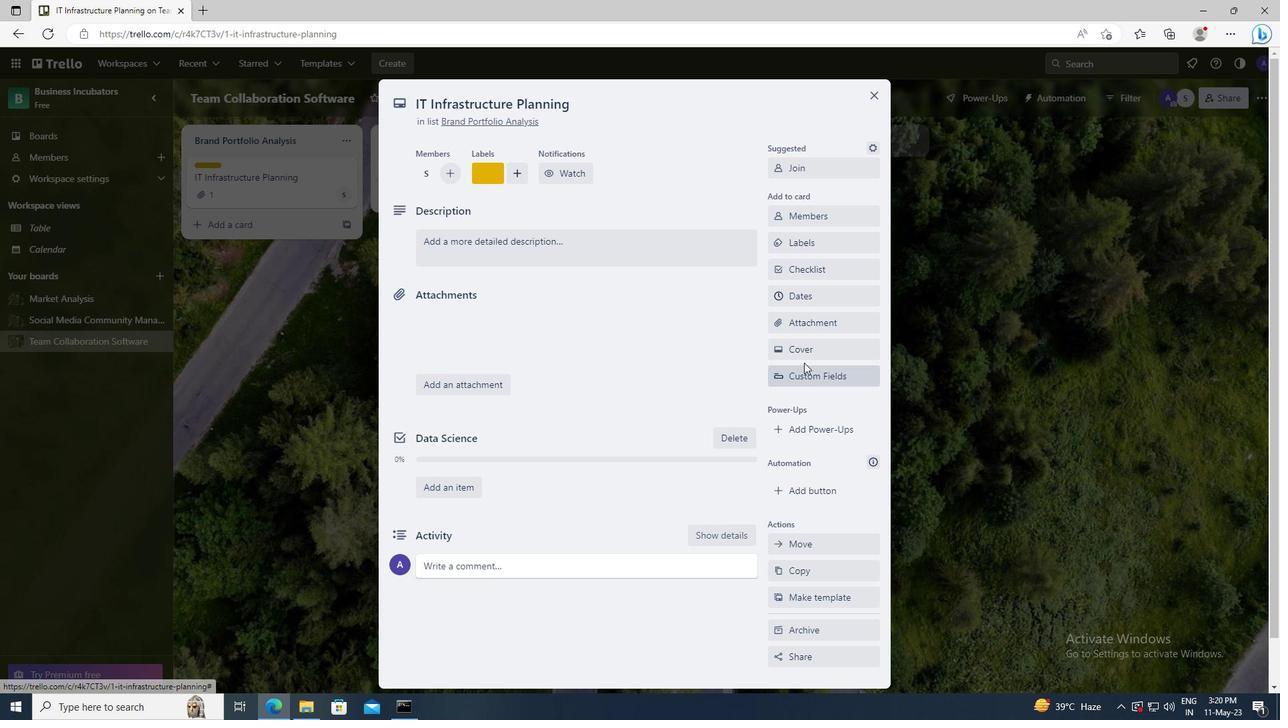 
Action: Mouse pressed left at (804, 352)
Screenshot: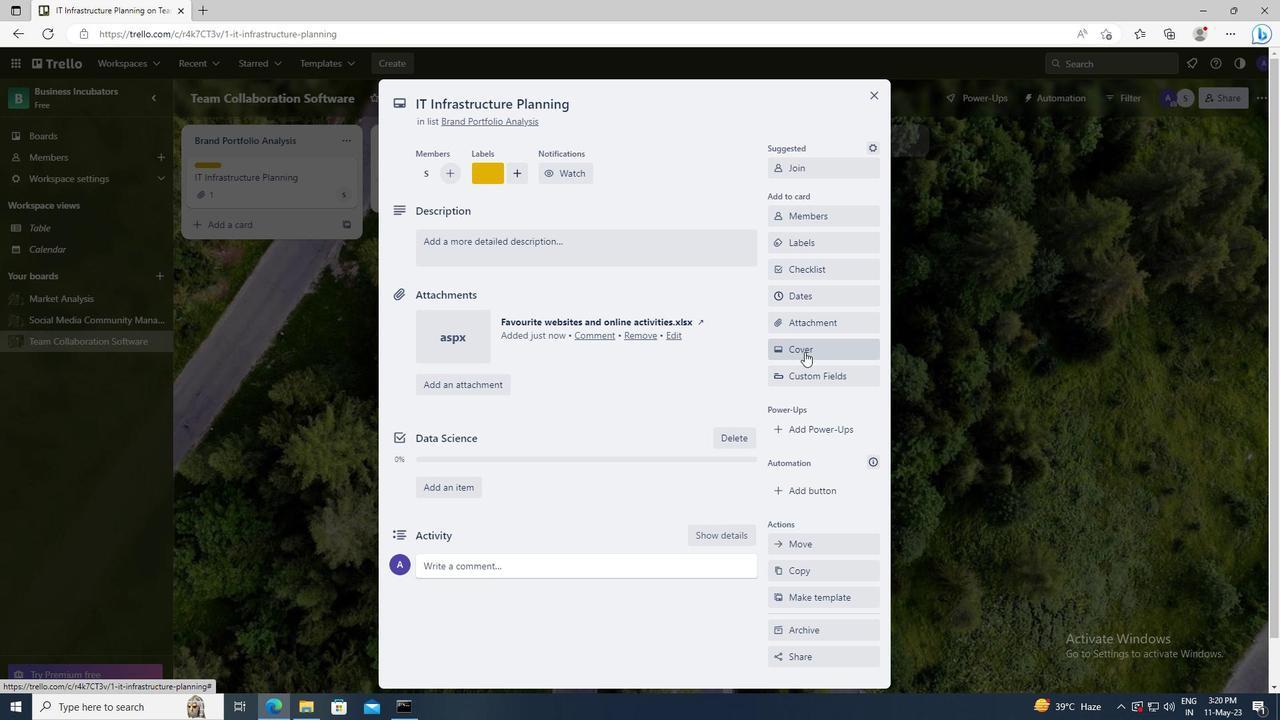 
Action: Mouse moved to (826, 428)
Screenshot: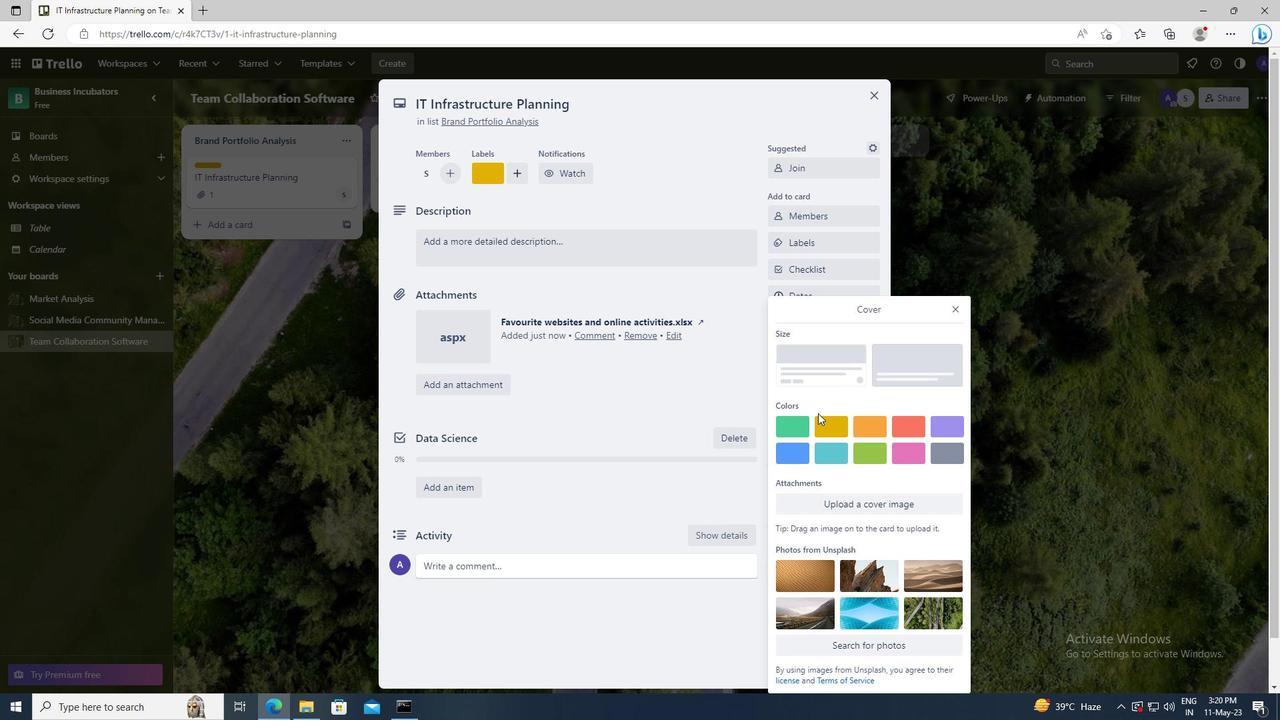 
Action: Mouse pressed left at (826, 428)
Screenshot: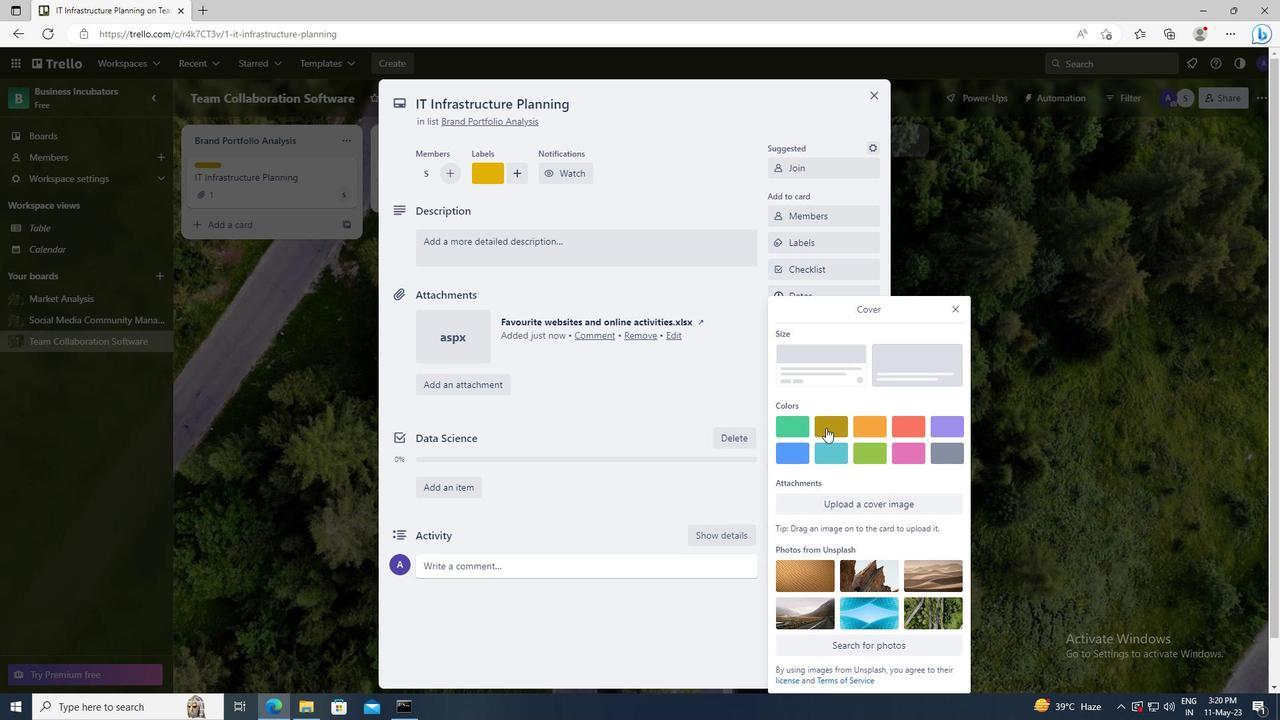 
Action: Mouse moved to (956, 284)
Screenshot: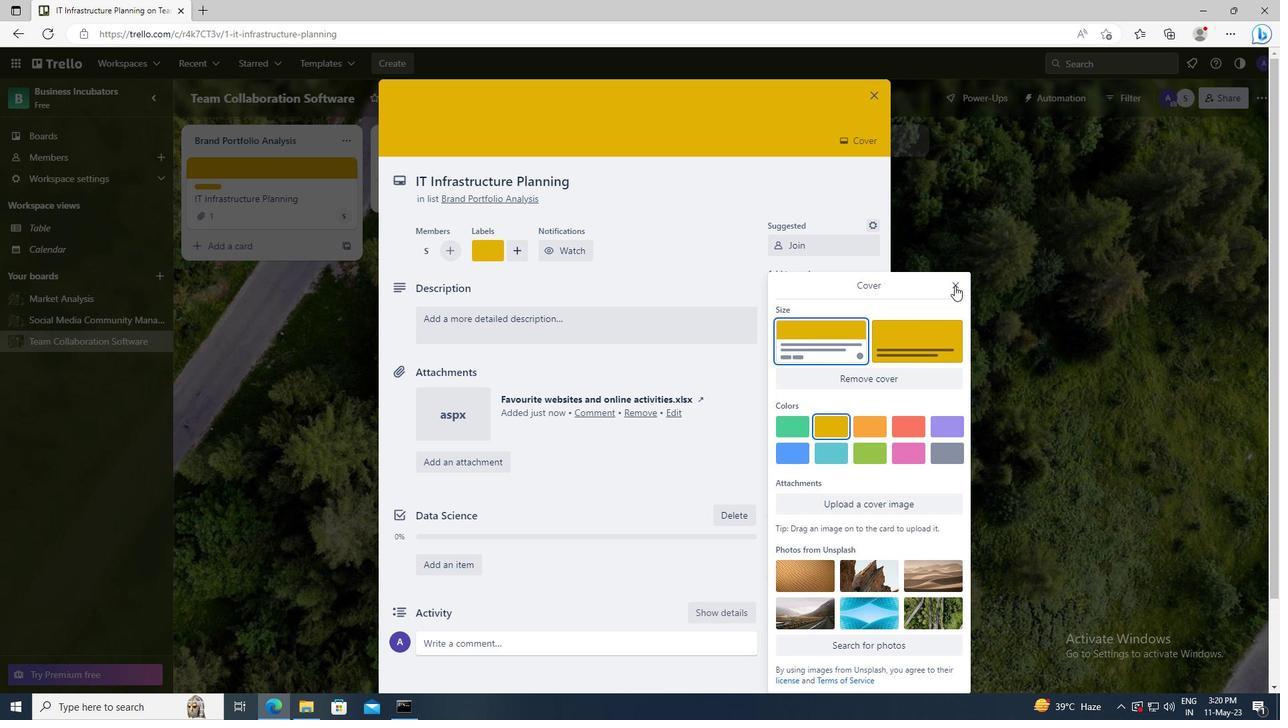 
Action: Mouse pressed left at (956, 284)
Screenshot: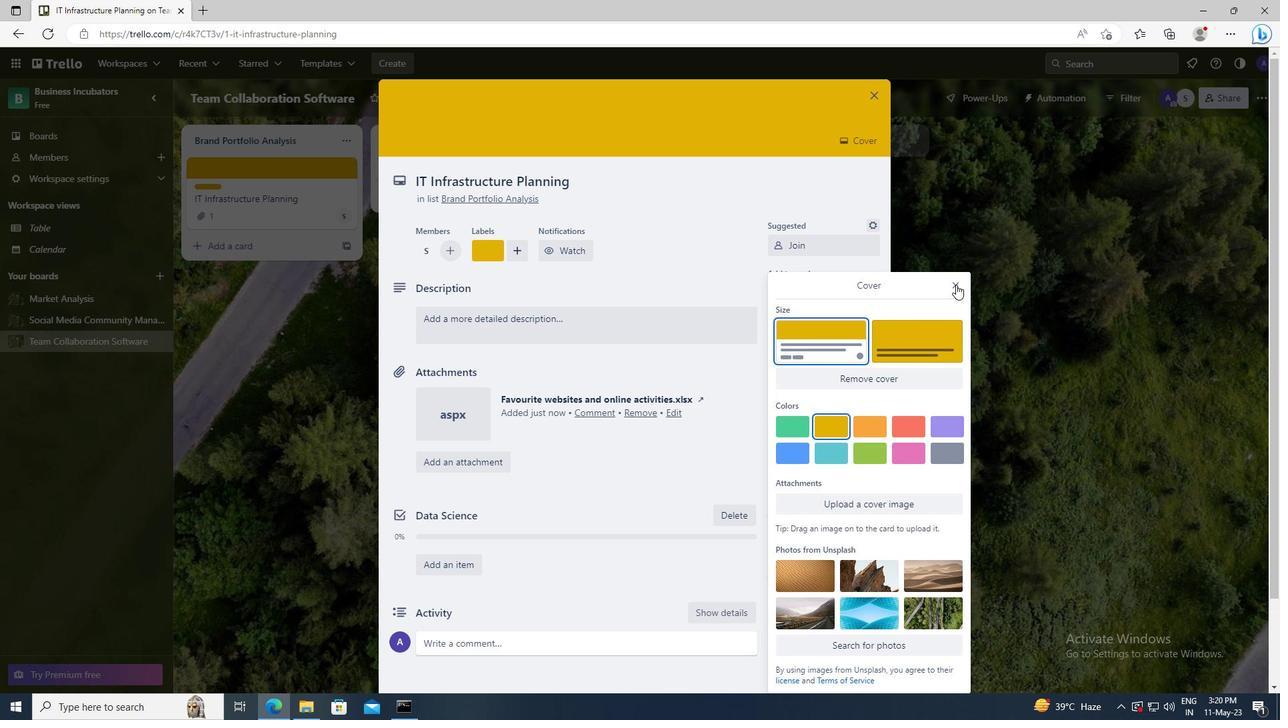 
Action: Mouse moved to (822, 378)
Screenshot: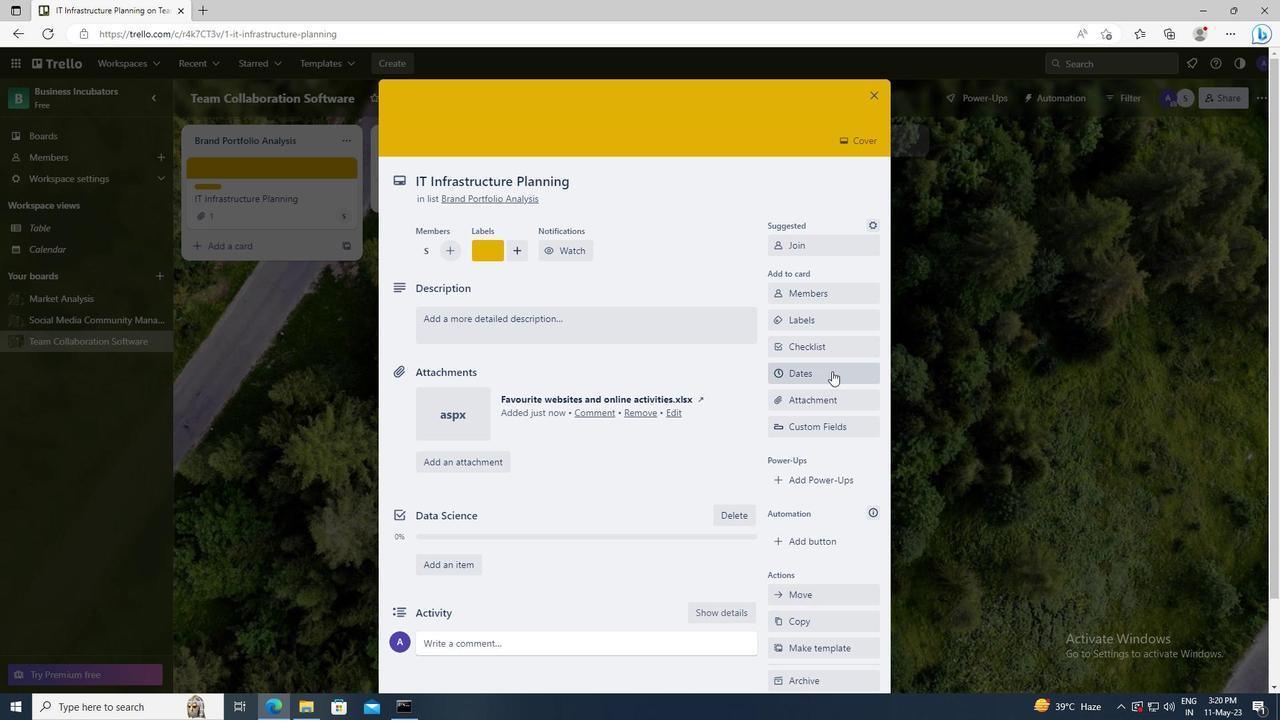 
Action: Mouse scrolled (822, 378) with delta (0, 0)
Screenshot: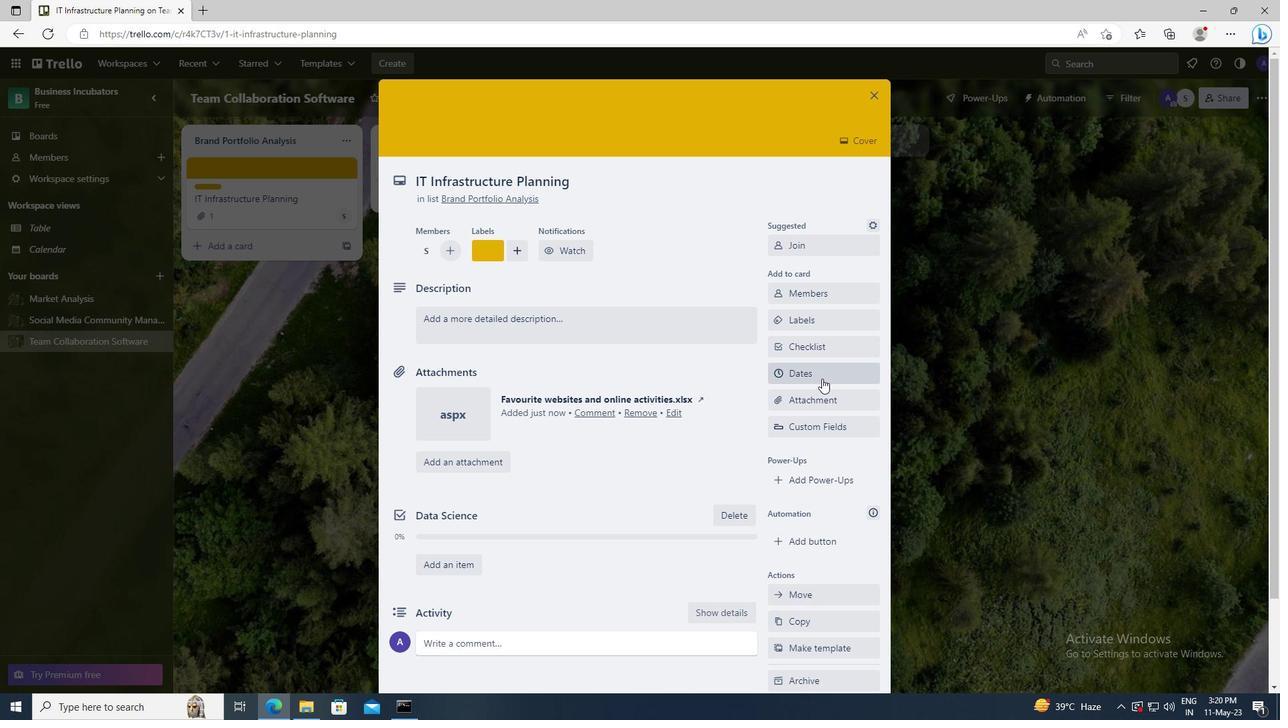 
Action: Mouse moved to (619, 241)
Screenshot: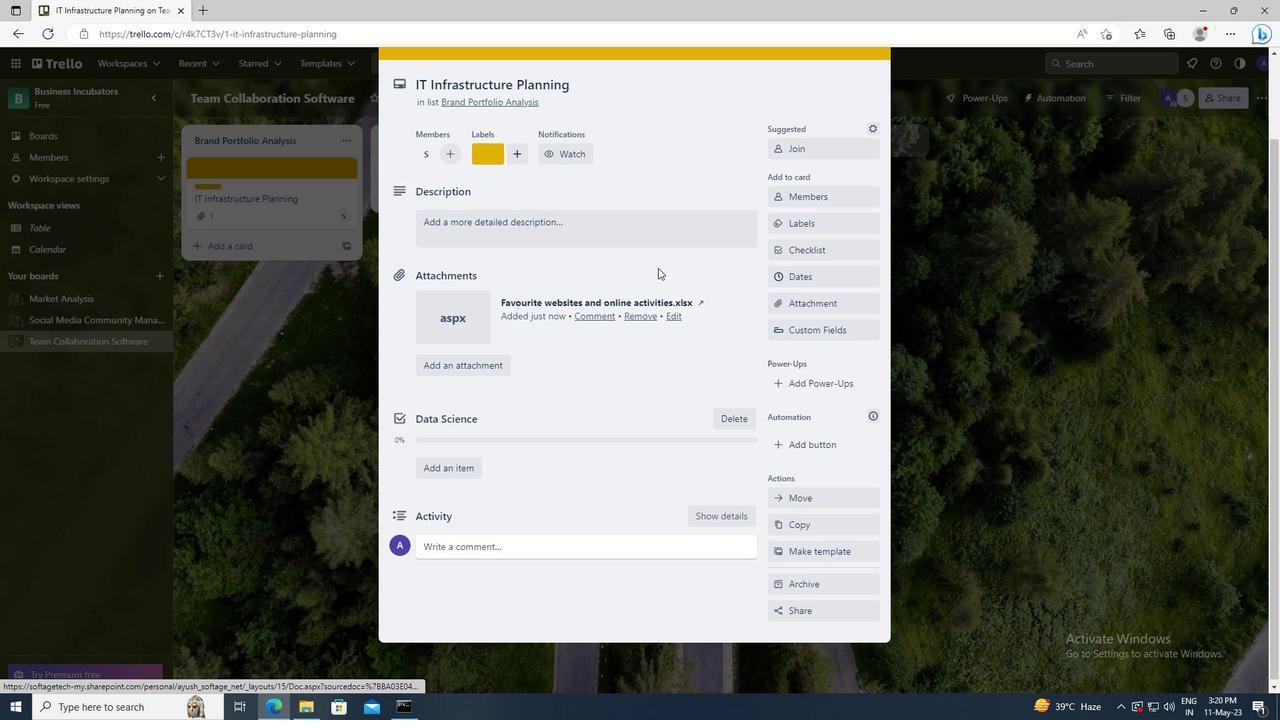 
Action: Mouse pressed left at (619, 241)
Screenshot: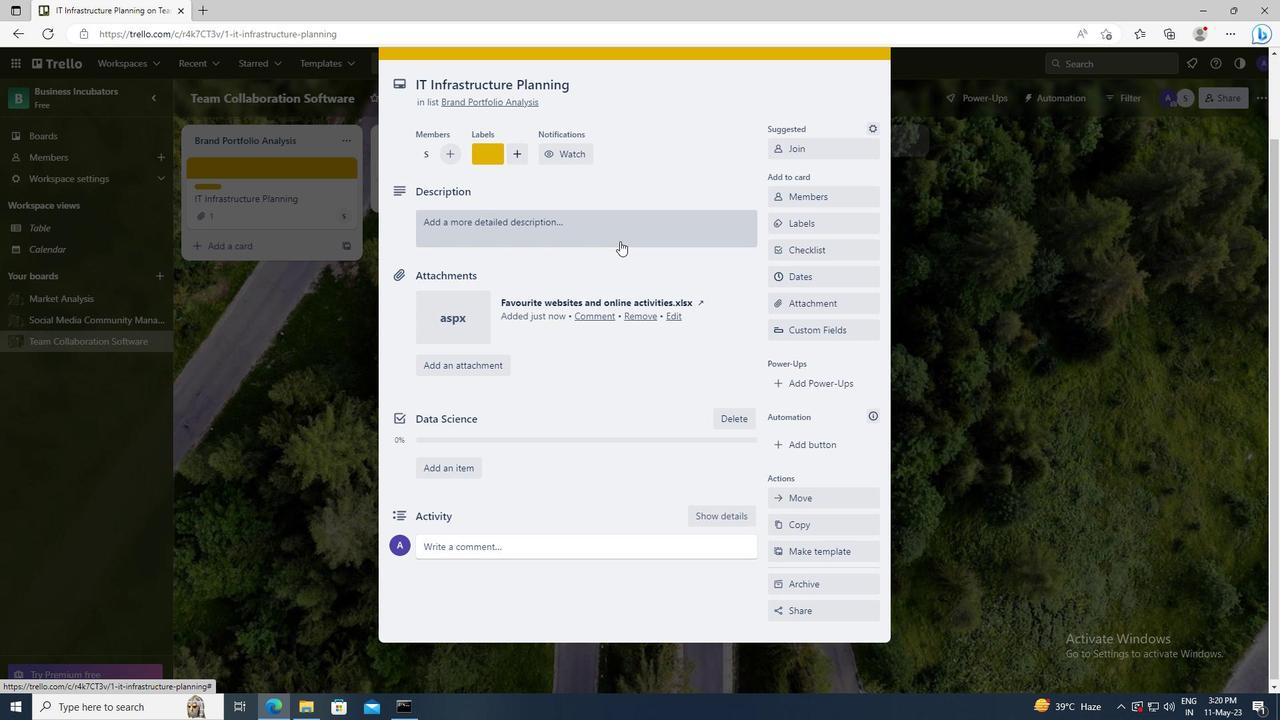 
Action: Key pressed <Key.shift>CONDUCT<Key.space>CUSTOMER<Key.space>RESEARCH<Key.space>FOR<Key.space>NEW<Key.space>CUSTOMER<Key.space>SATISFACTION<Key.space>METRICS
Screenshot: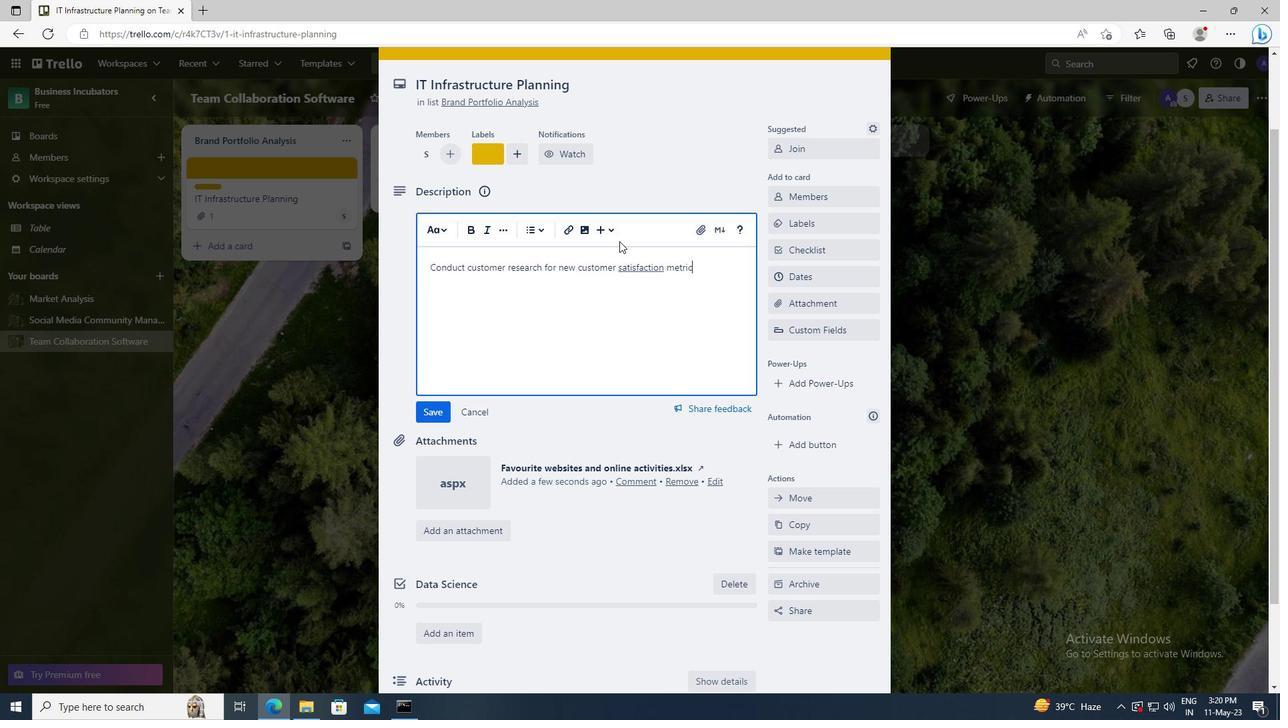 
Action: Mouse moved to (444, 409)
Screenshot: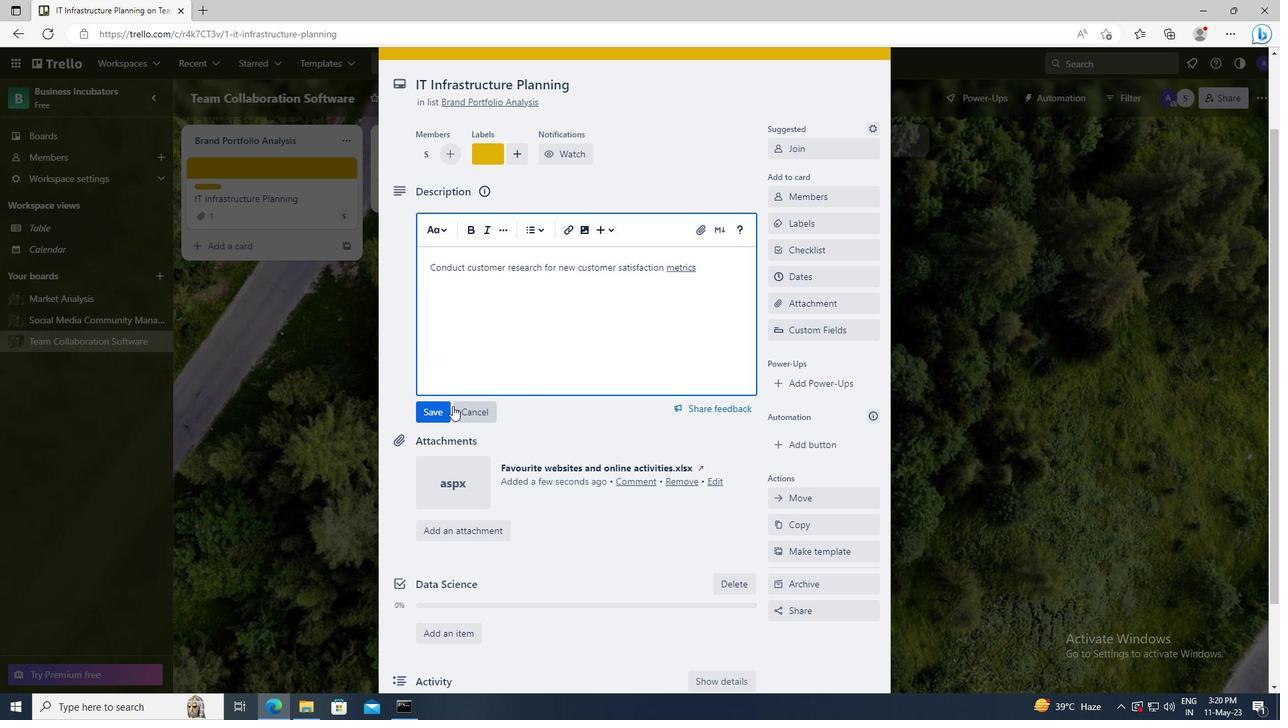 
Action: Mouse pressed left at (444, 409)
Screenshot: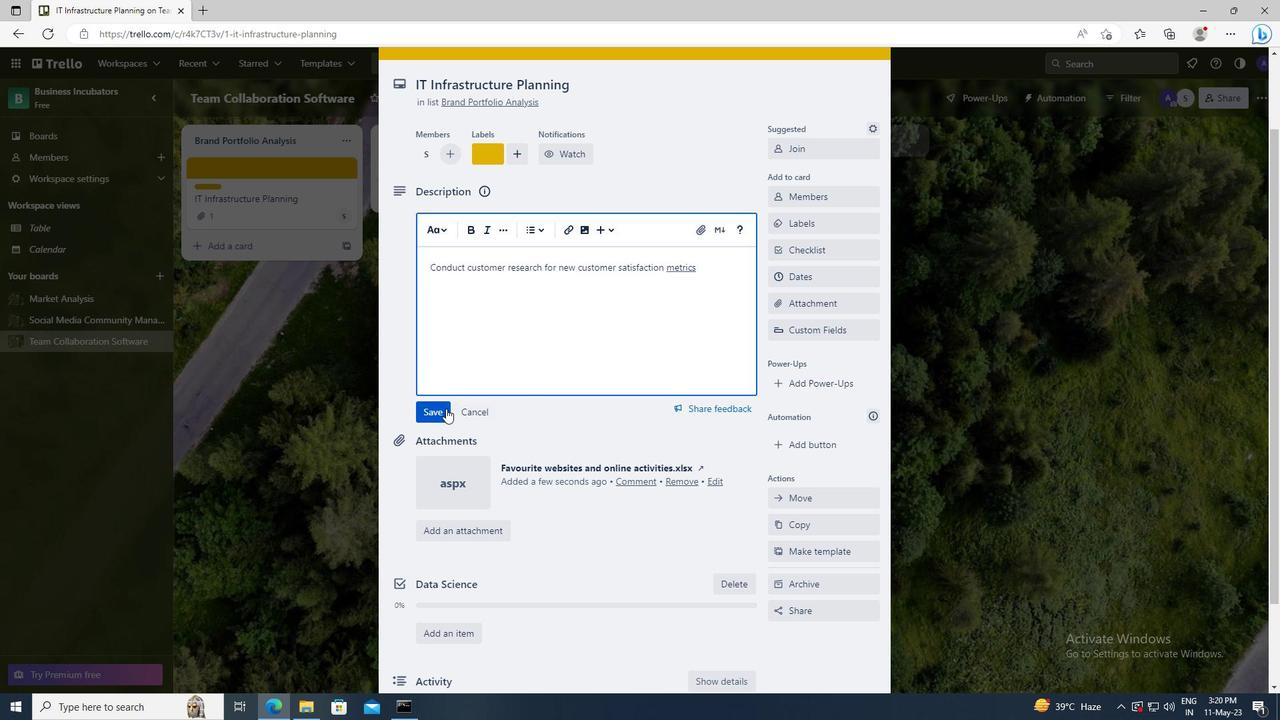 
Action: Mouse scrolled (444, 408) with delta (0, 0)
Screenshot: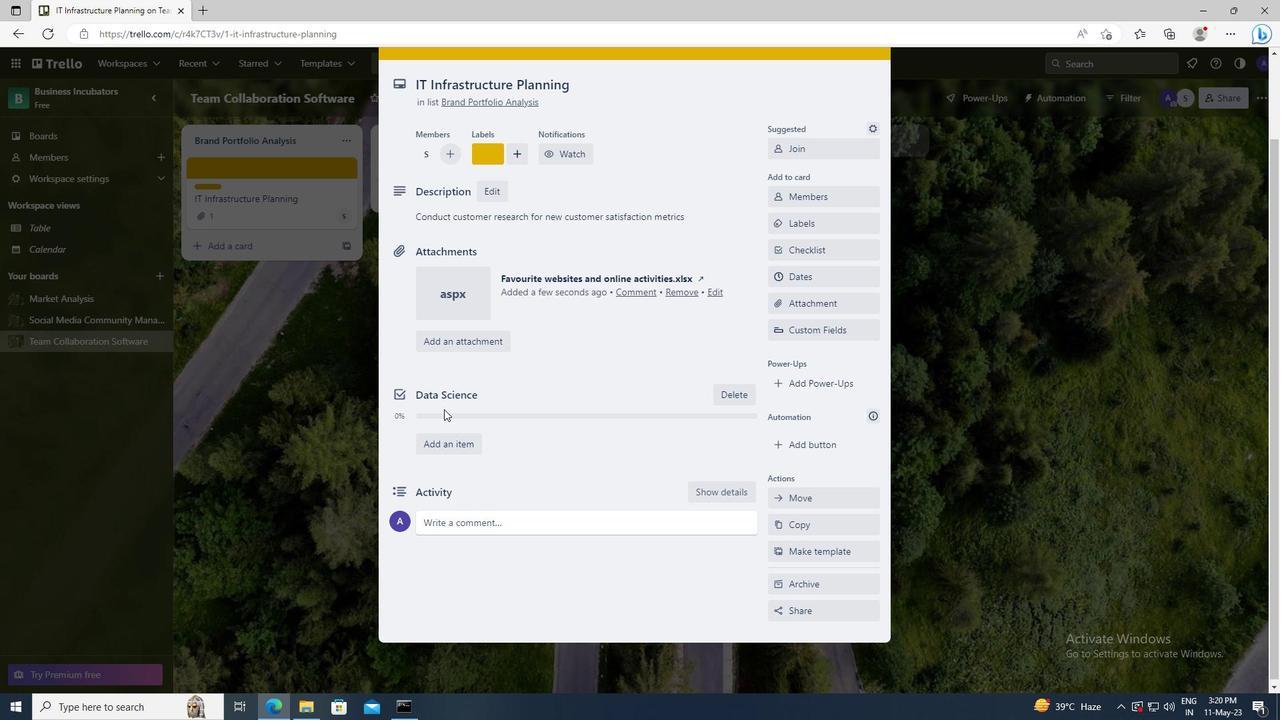 
Action: Mouse moved to (448, 525)
Screenshot: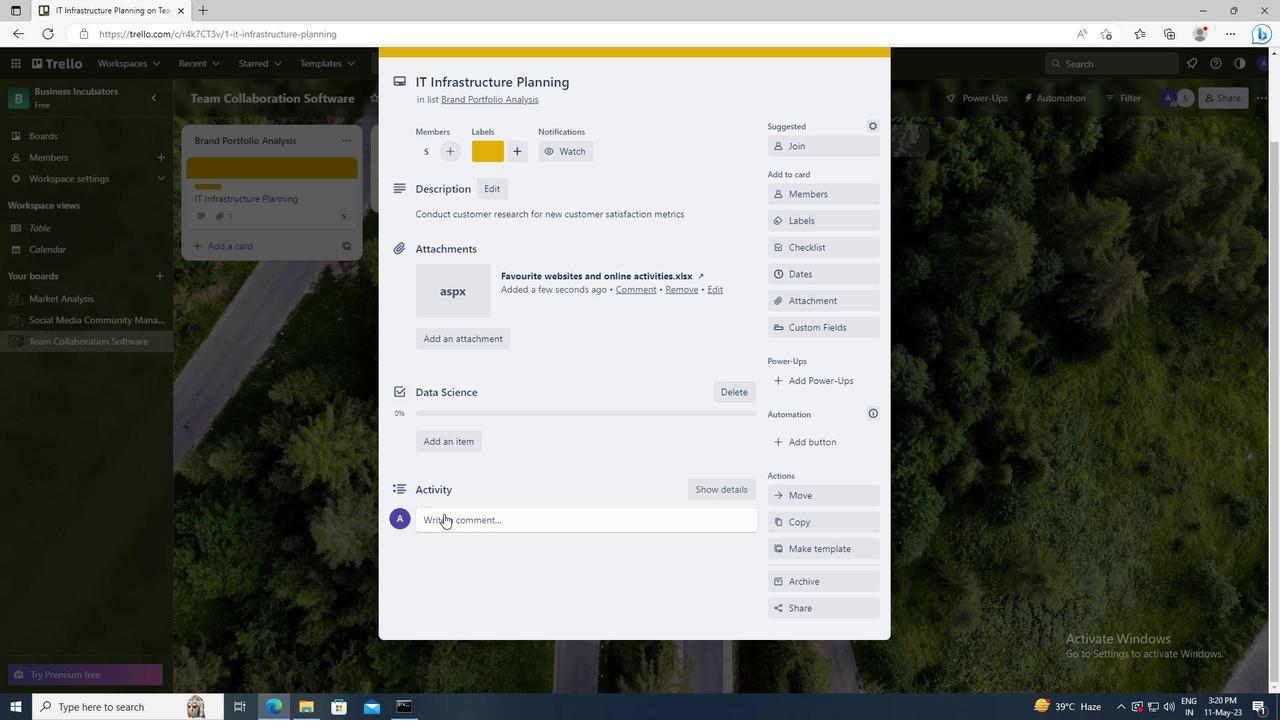 
Action: Mouse pressed left at (448, 525)
Screenshot: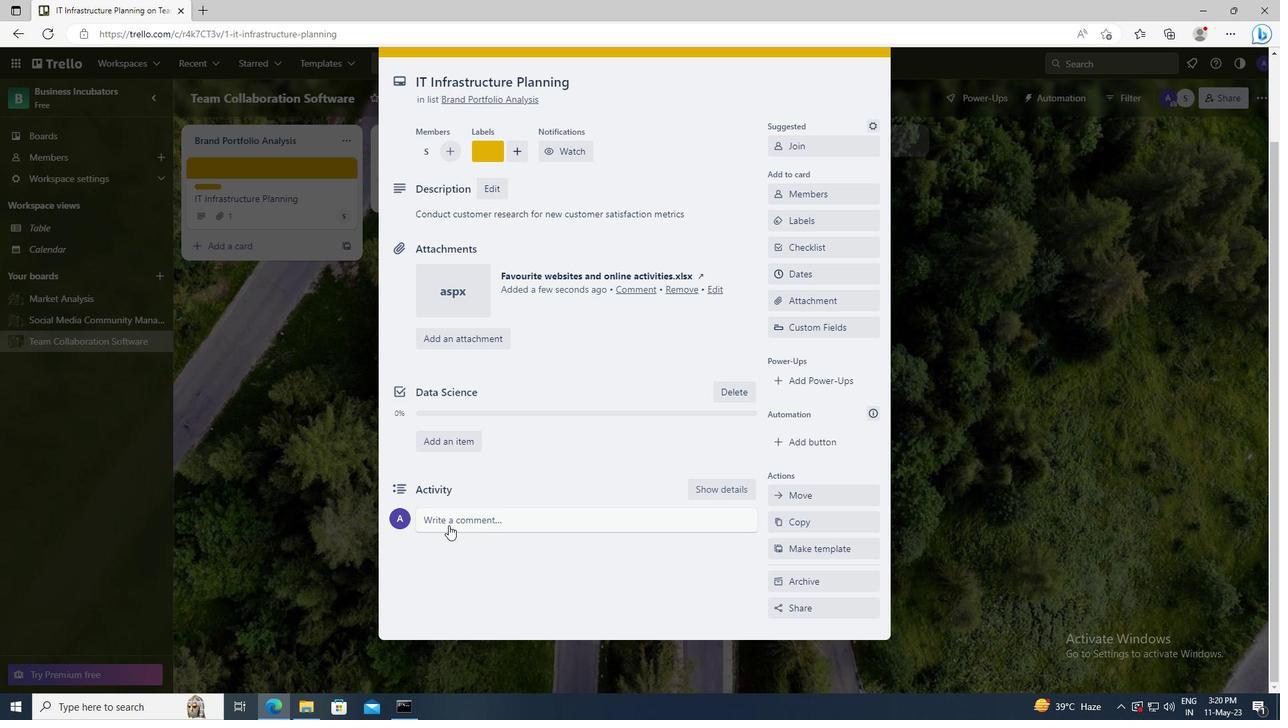 
Action: Key pressed <Key.shift>THIS<Key.space>TASK<Key.space>PRESENTS<Key.space>AN<Key.space>OPPORTUNITY<Key.space>TO<Key.space>DEMONSTRATE<Key.space>OUR<Key.space>PROJECT<Key.space>MANAGEMENT<Key.space>AND<Key.space>ORGANIZATIONAL<Key.space>SKILLS,<Key.space>CCO<Key.backspace><Key.backspace>OORDINATING<Key.space>RESOURCES<Key.space>AND<Key.space>TIMELINE<Key.space><Key.backspace>S<Key.space>EFFECTIVELY.
Screenshot: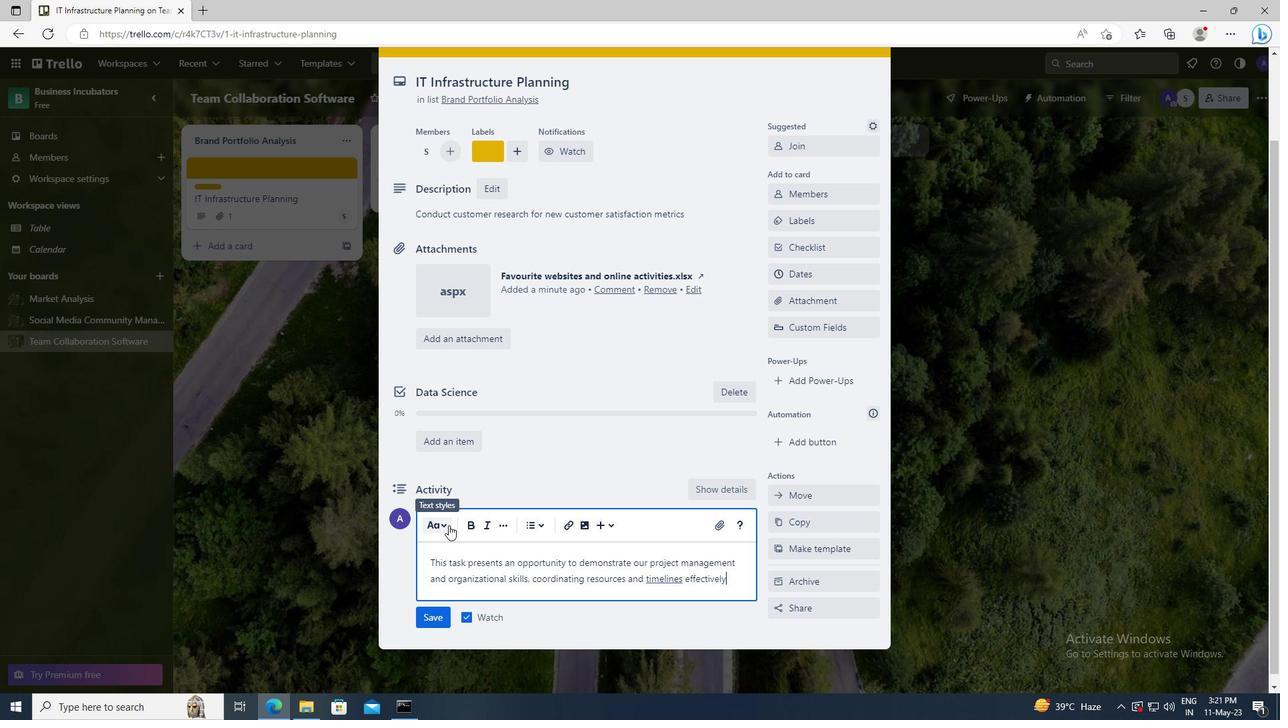 
Action: Mouse moved to (434, 624)
Screenshot: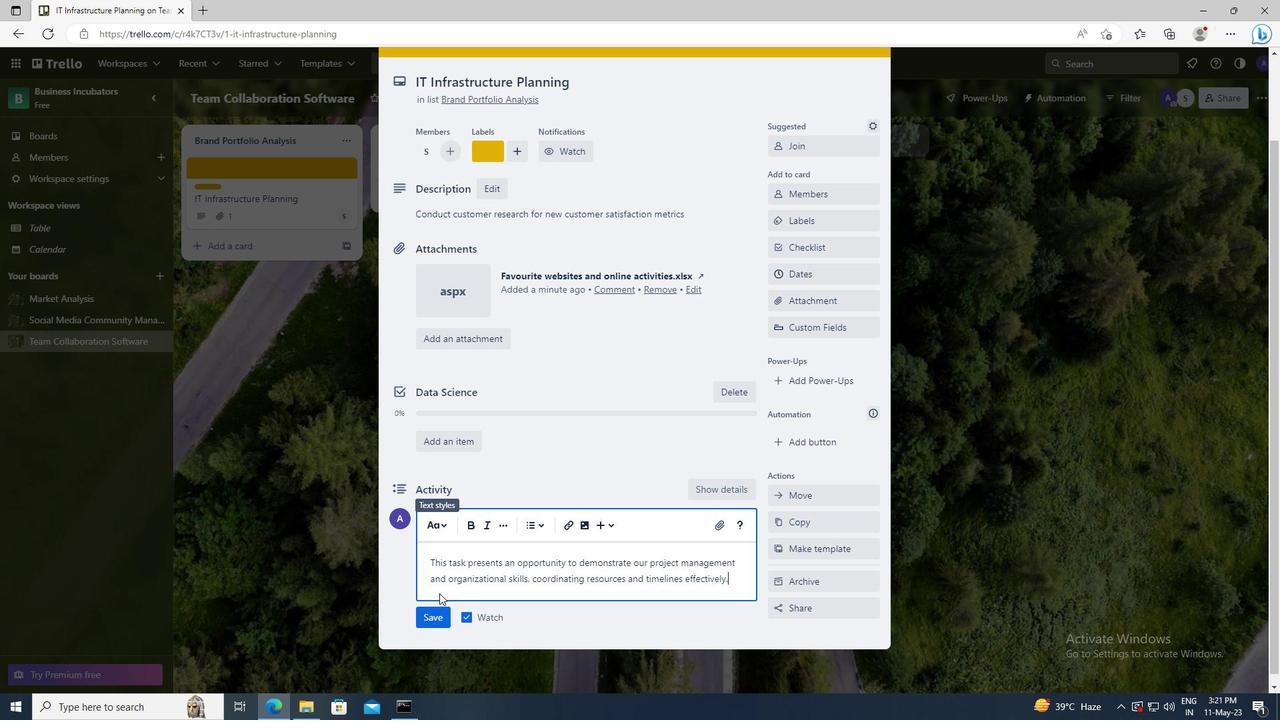 
Action: Mouse pressed left at (434, 624)
Screenshot: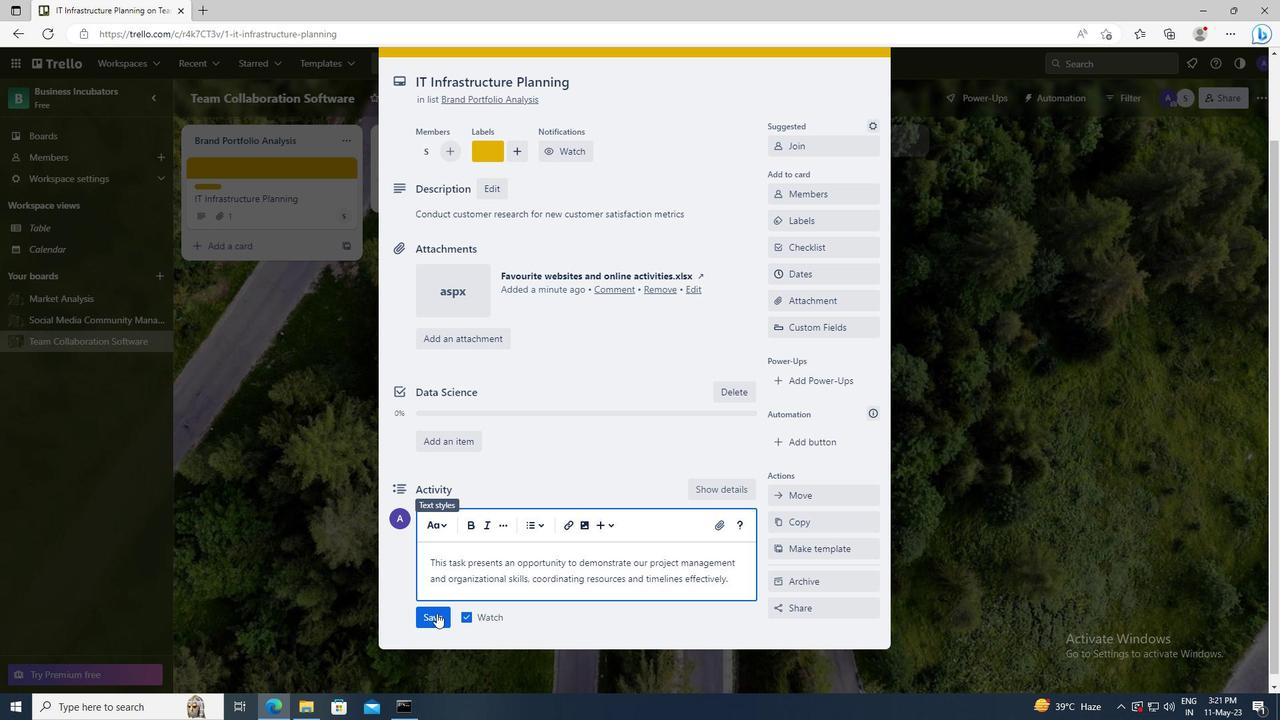 
Action: Mouse moved to (811, 278)
Screenshot: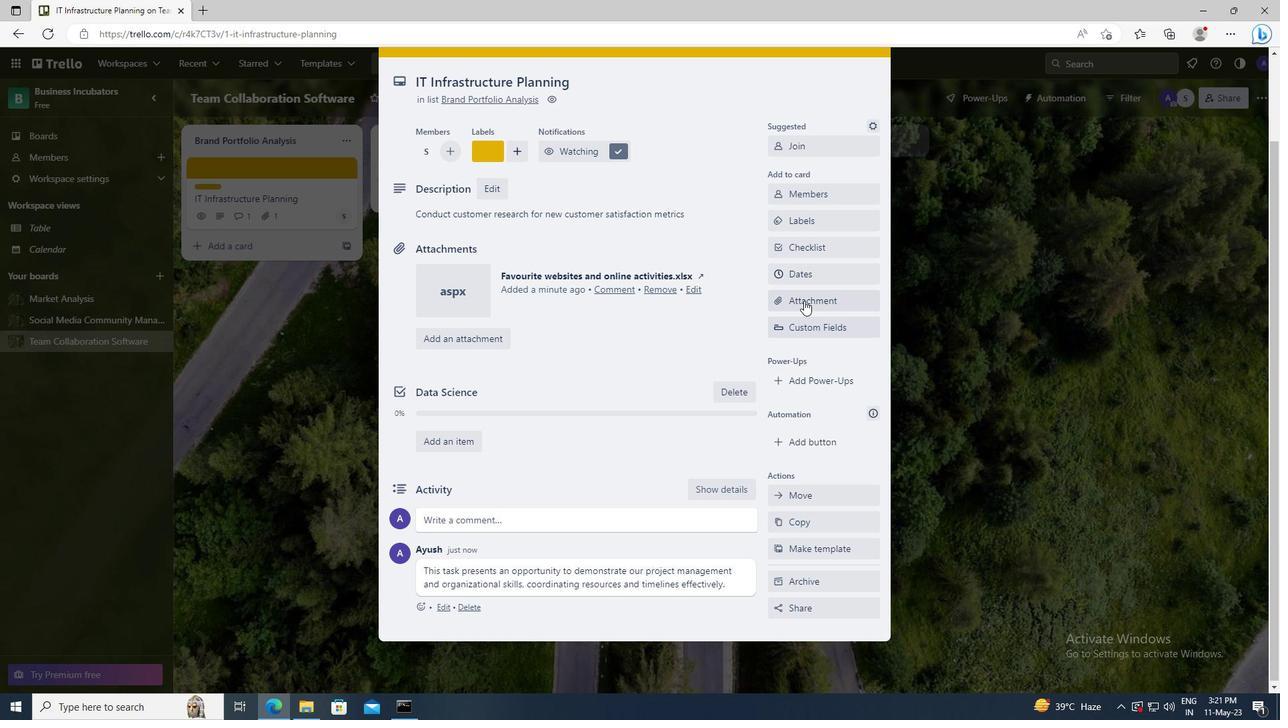 
Action: Mouse pressed left at (811, 278)
Screenshot: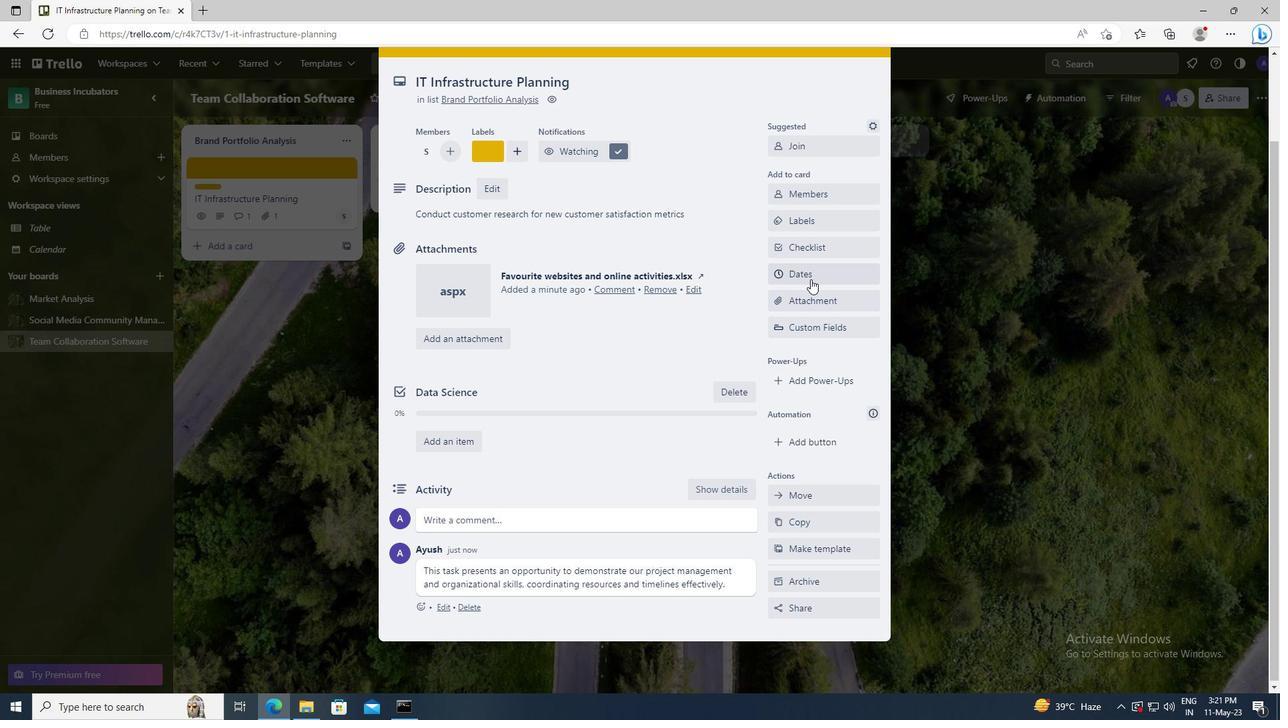 
Action: Mouse moved to (782, 337)
Screenshot: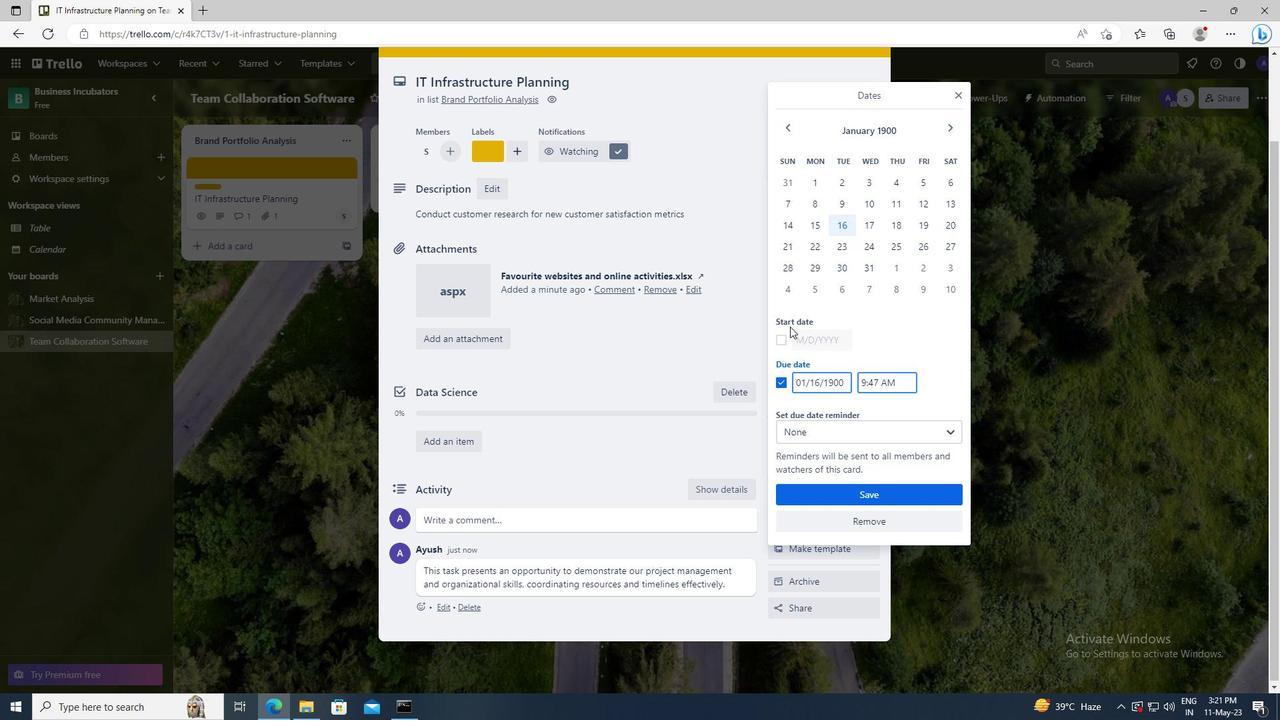 
Action: Mouse pressed left at (782, 337)
Screenshot: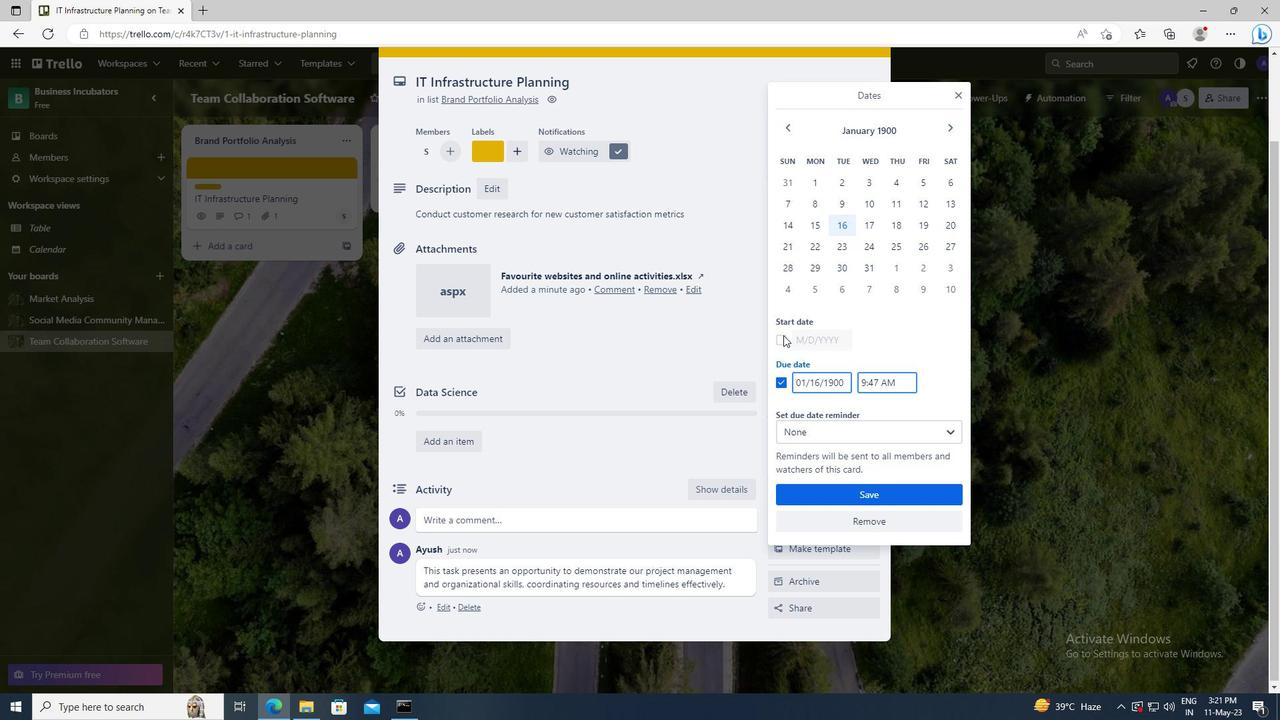 
Action: Mouse moved to (848, 342)
Screenshot: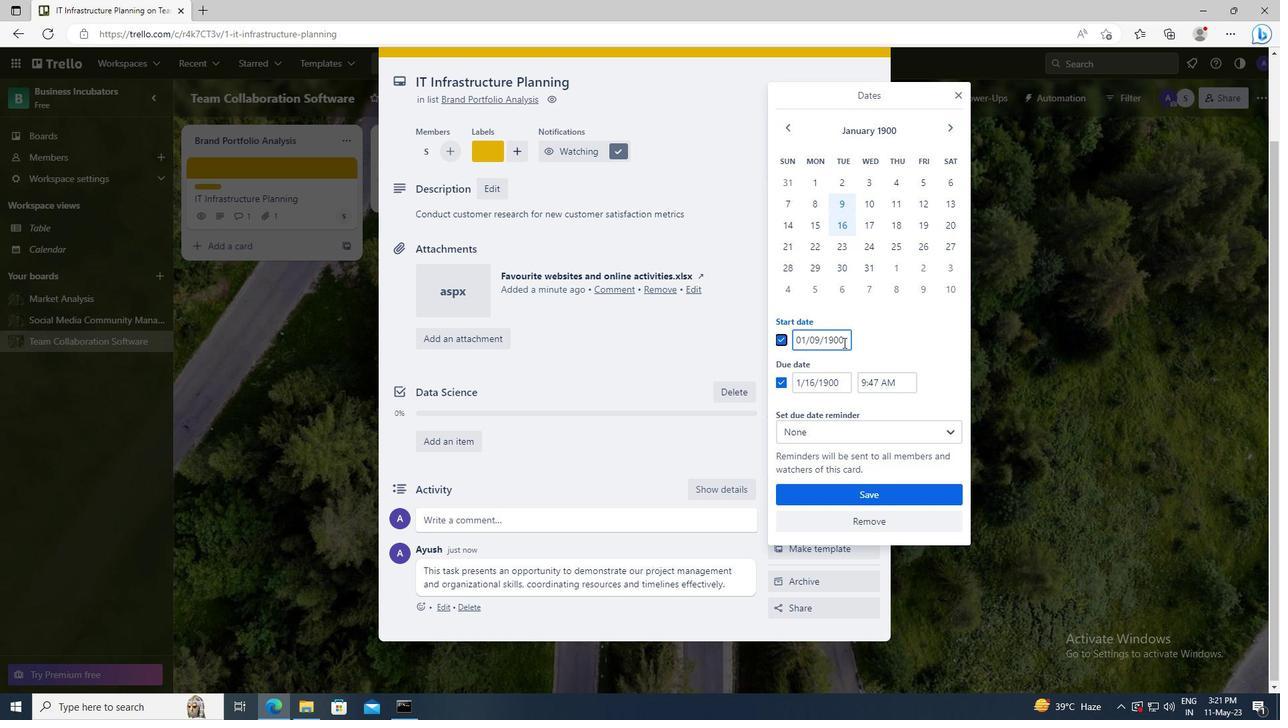 
Action: Mouse pressed left at (848, 342)
Screenshot: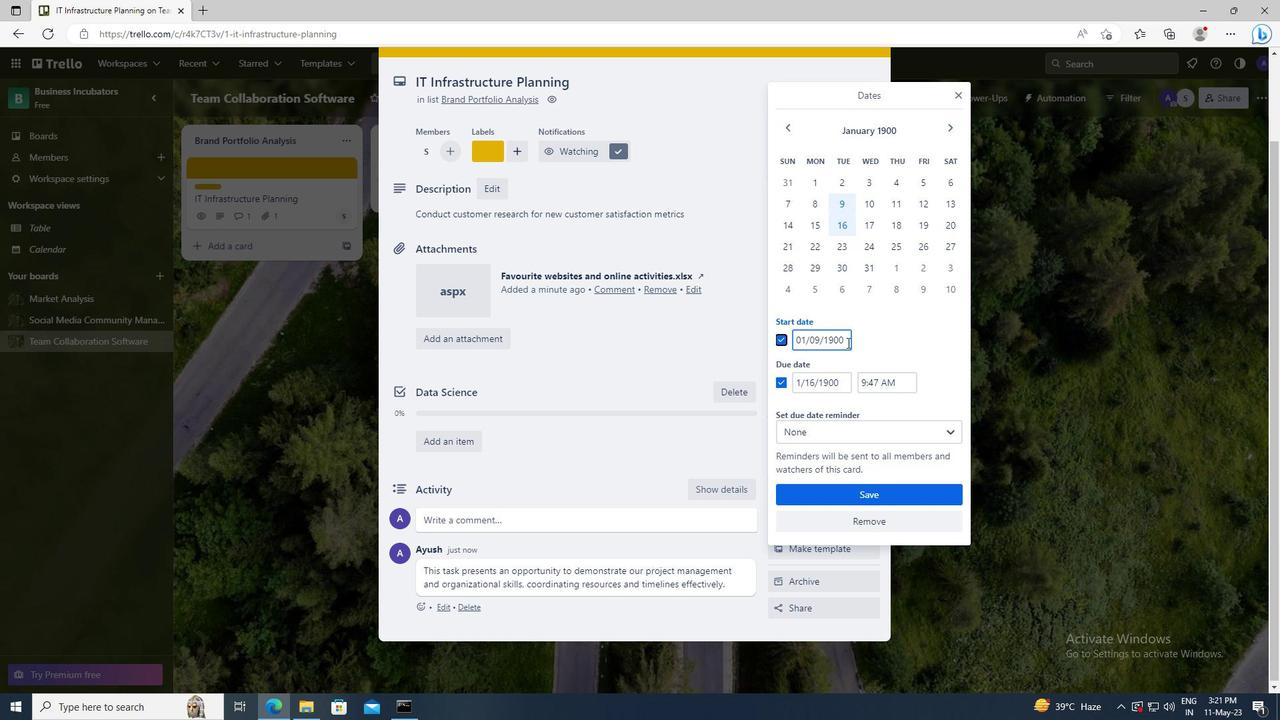 
Action: Key pressed <Key.left><Key.left><Key.left><Key.left><Key.left><Key.backspace>1
Screenshot: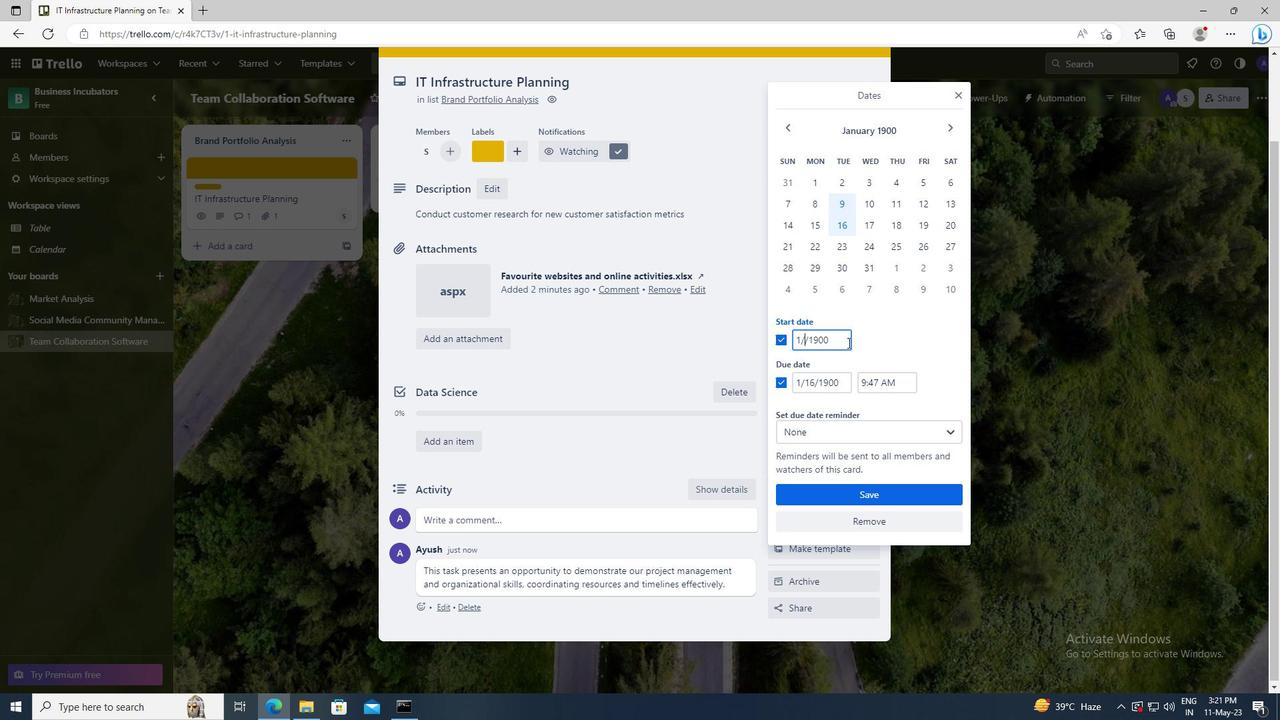 
Action: Mouse moved to (847, 378)
Screenshot: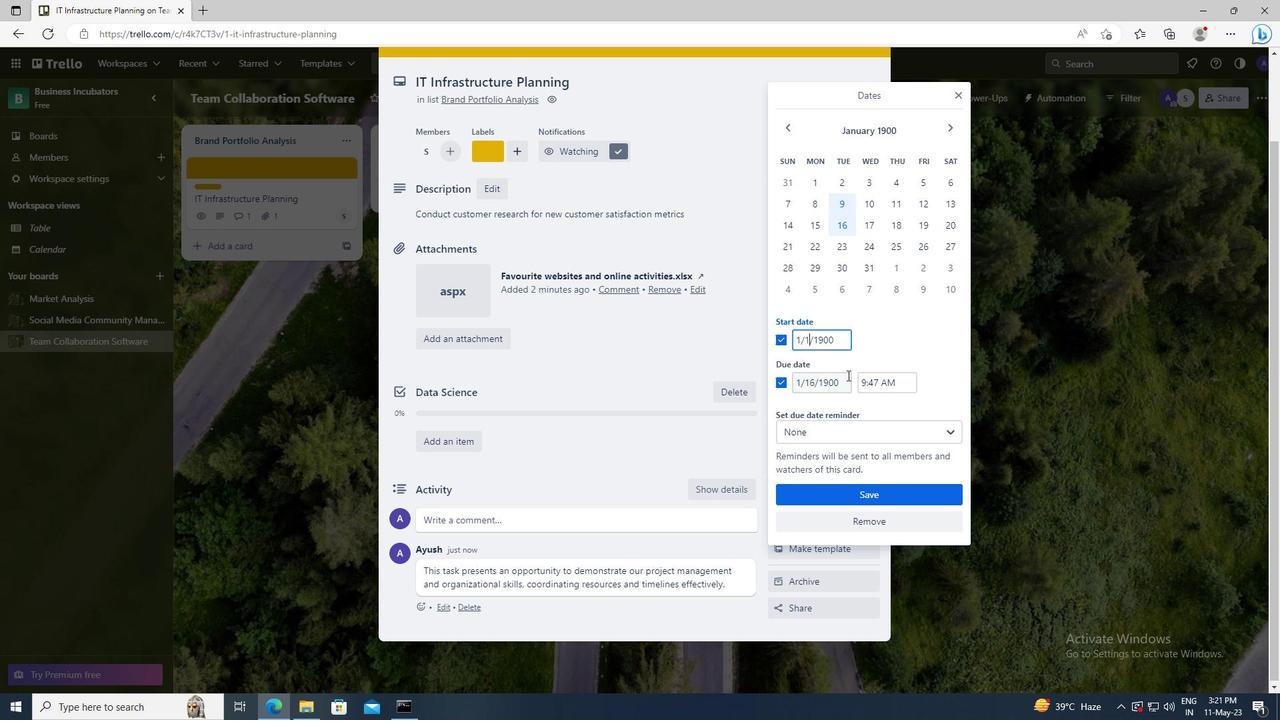 
Action: Mouse pressed left at (847, 378)
Screenshot: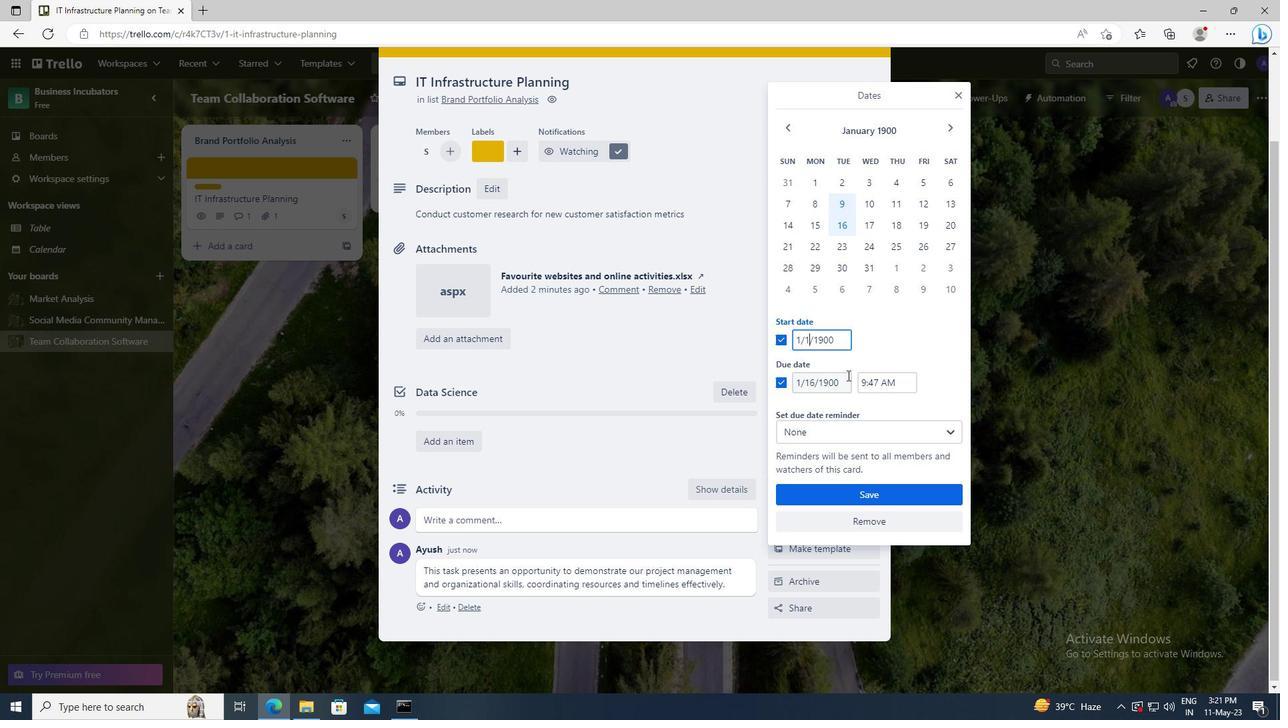 
Action: Key pressed <Key.left><Key.left><Key.left><Key.left><Key.left><Key.backspace><Key.backspace>8
Screenshot: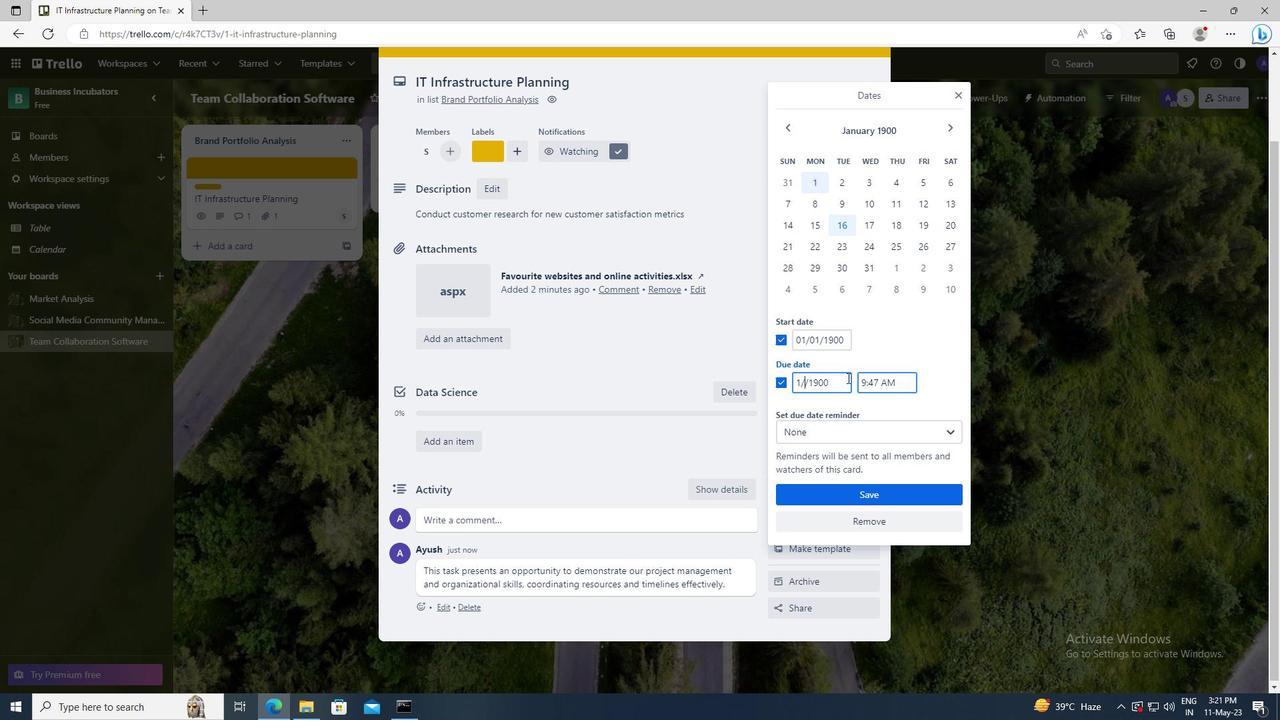 
Action: Mouse moved to (848, 496)
Screenshot: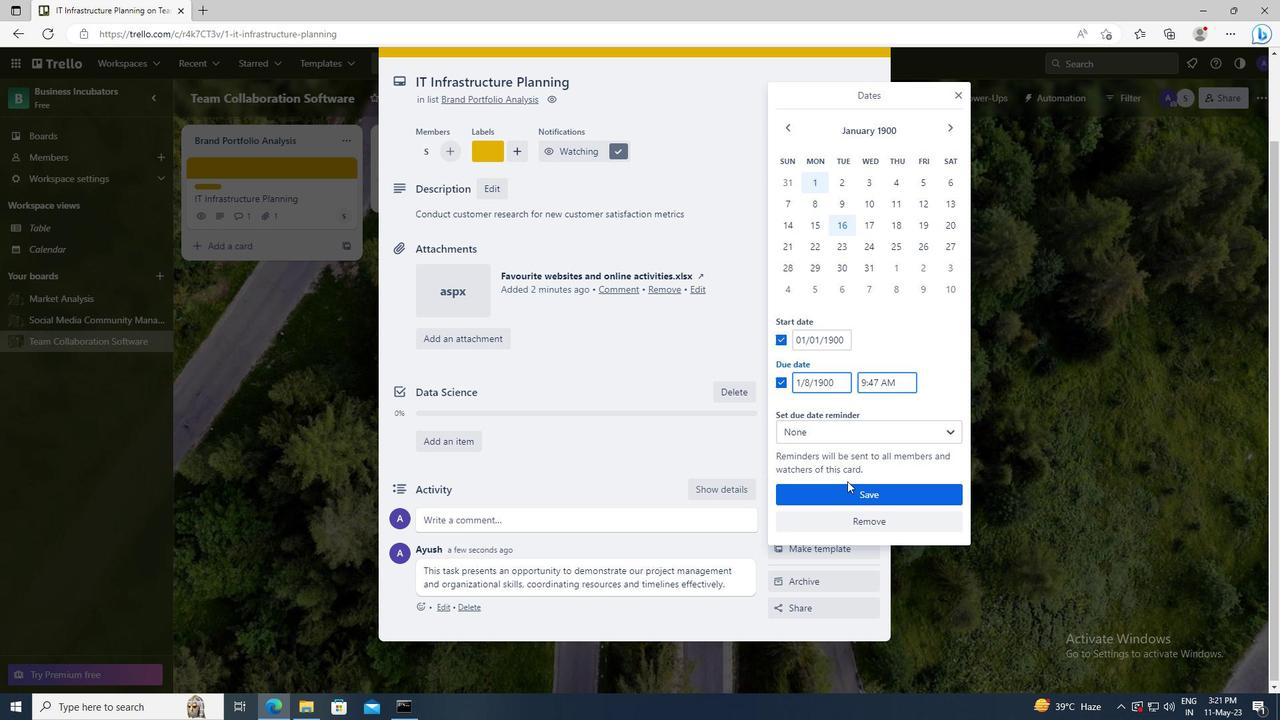 
Action: Mouse pressed left at (848, 496)
Screenshot: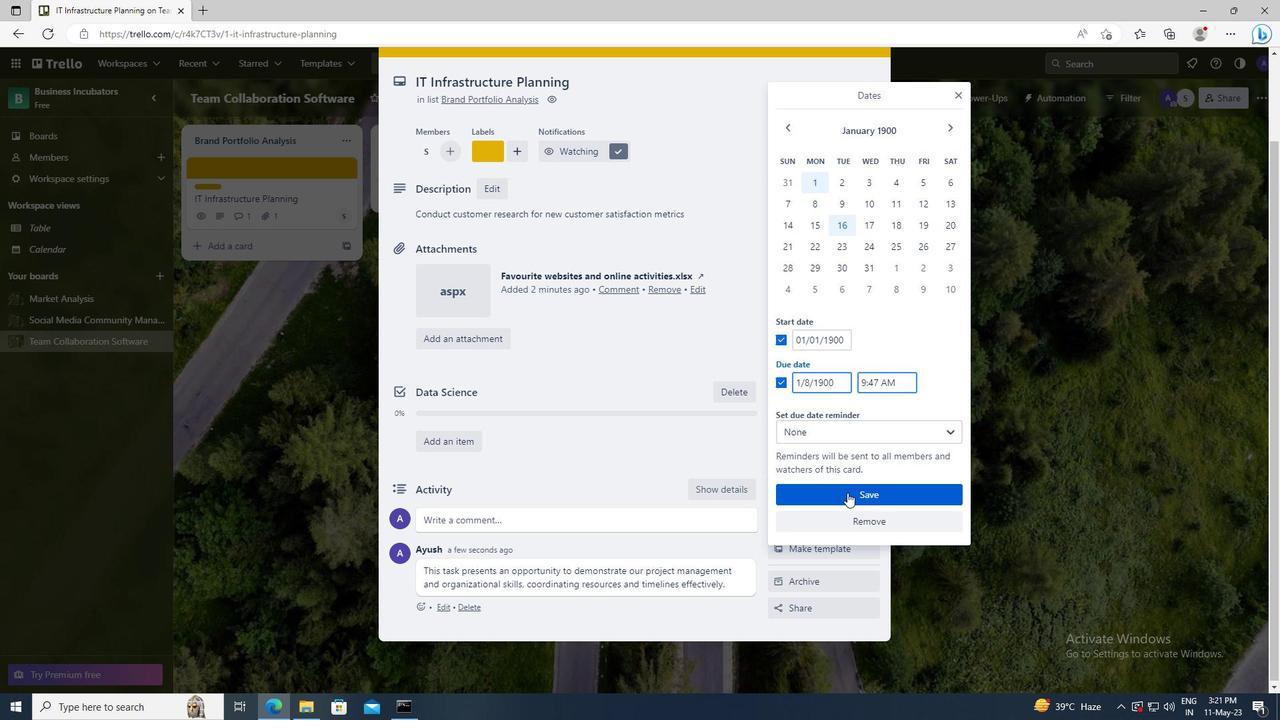 
